 Task: Create Board Content Amplification Strategies to Workspace Creative Writing. Create Board Employee Performance Evaluation to Workspace Creative Writing. Create Board Content Marketing Infographic Creation and Promotion to Workspace Creative Writing
Action: Mouse moved to (421, 88)
Screenshot: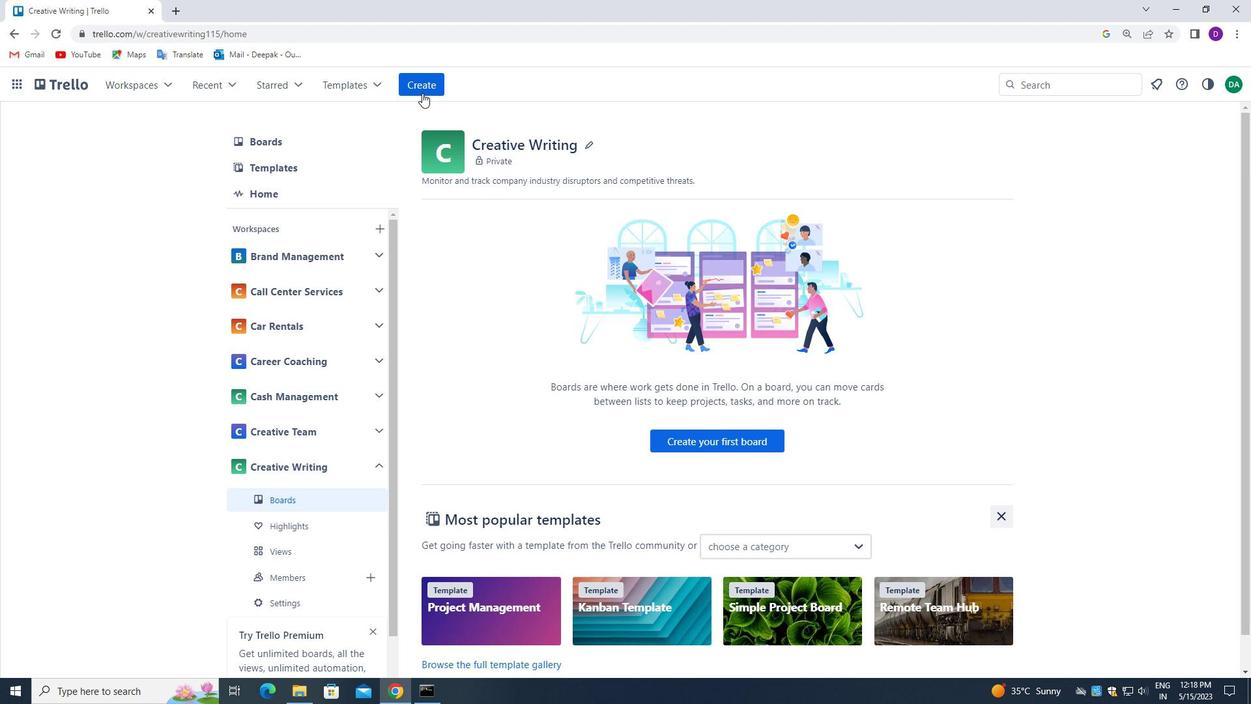 
Action: Mouse pressed left at (421, 88)
Screenshot: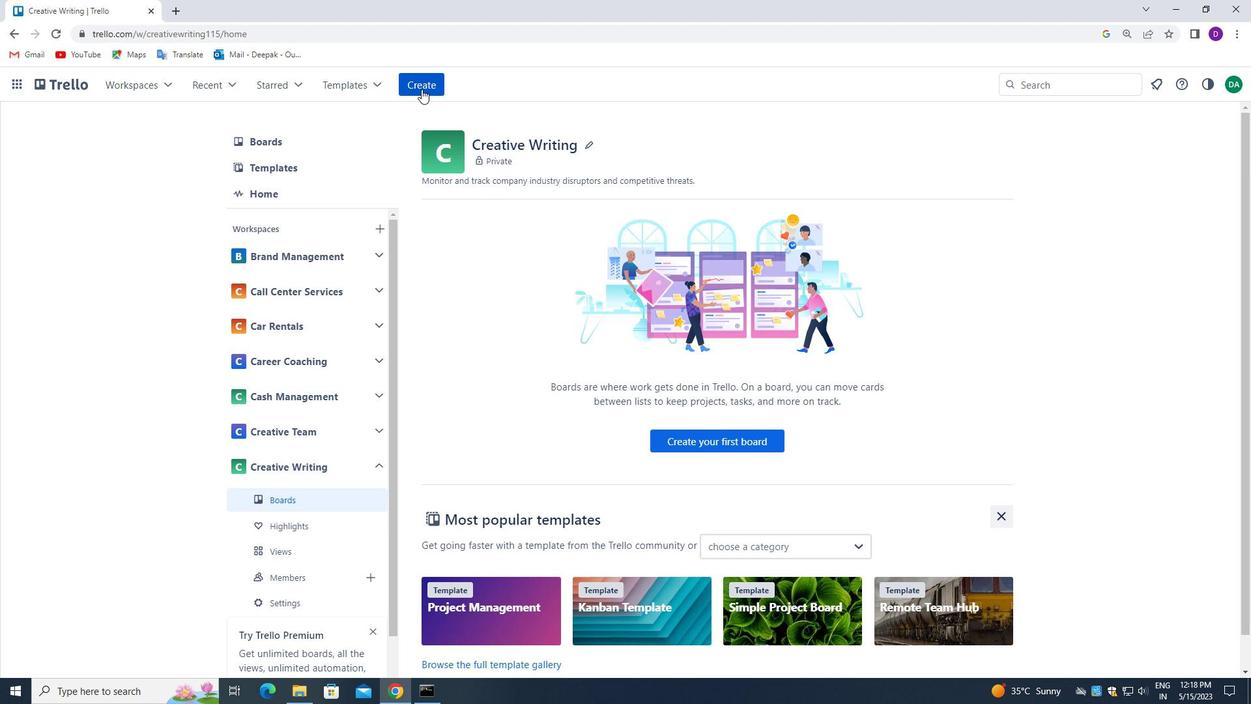 
Action: Mouse moved to (481, 138)
Screenshot: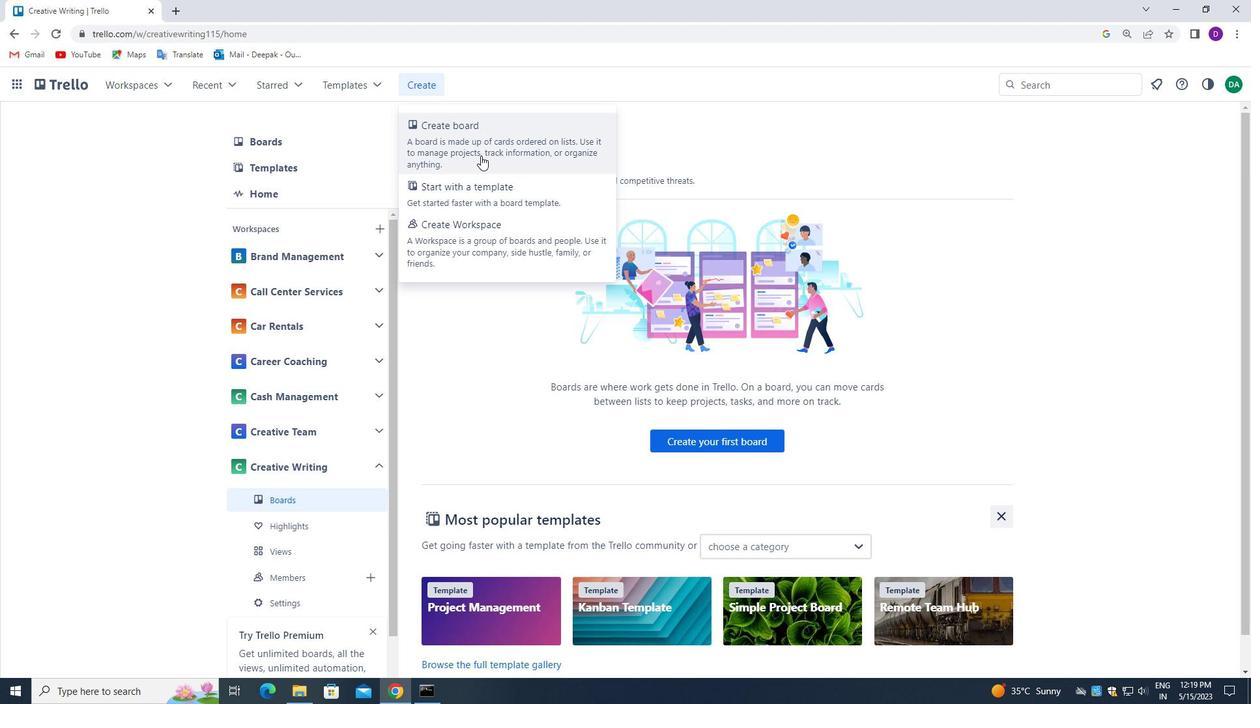 
Action: Mouse pressed left at (481, 138)
Screenshot: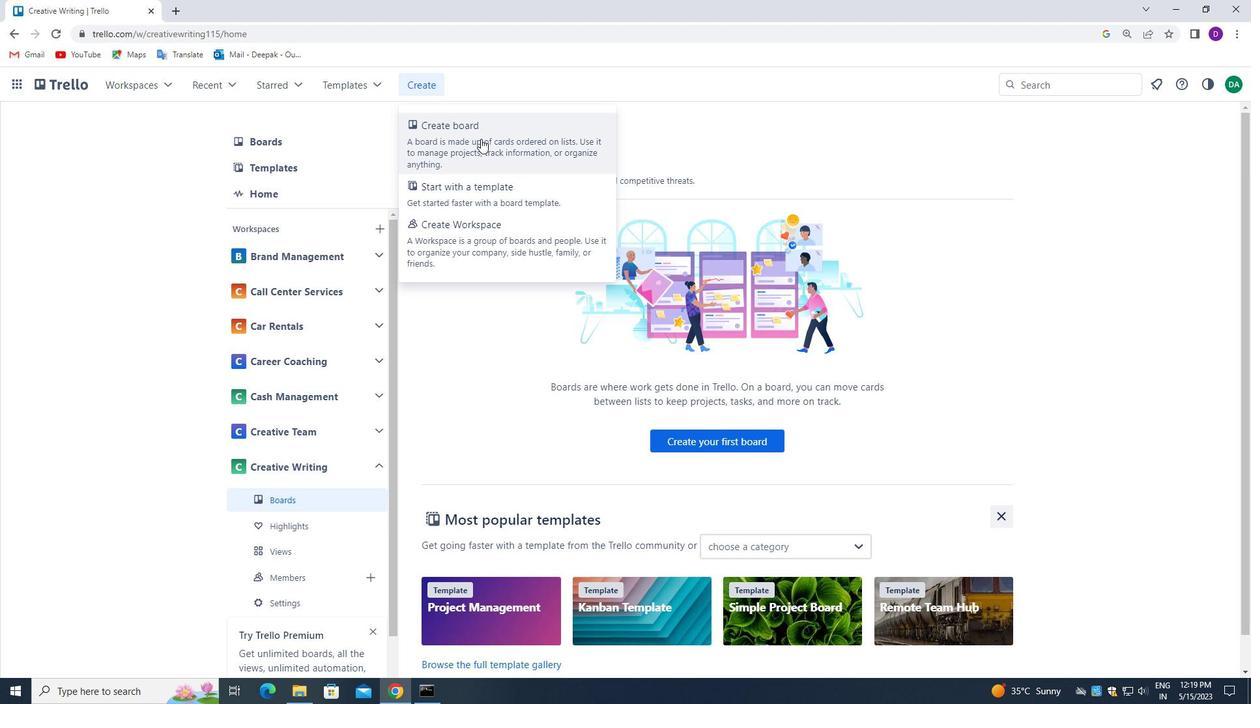 
Action: Mouse moved to (446, 348)
Screenshot: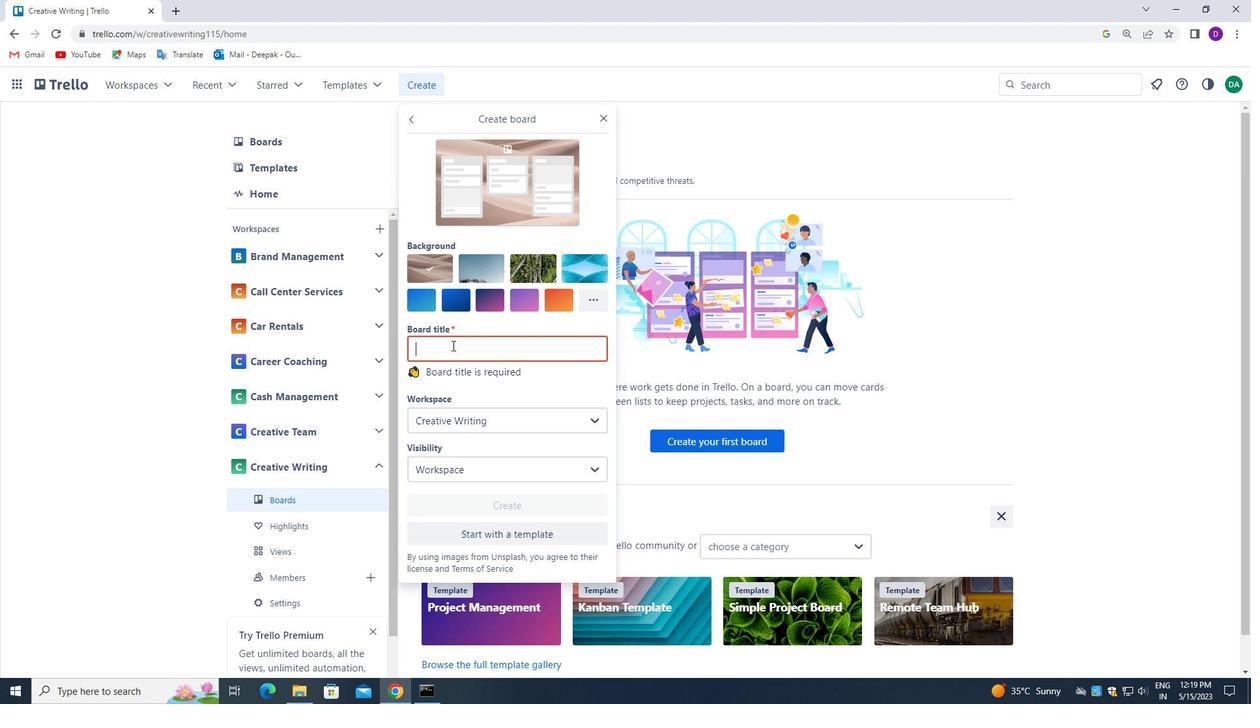 
Action: Mouse pressed left at (446, 348)
Screenshot: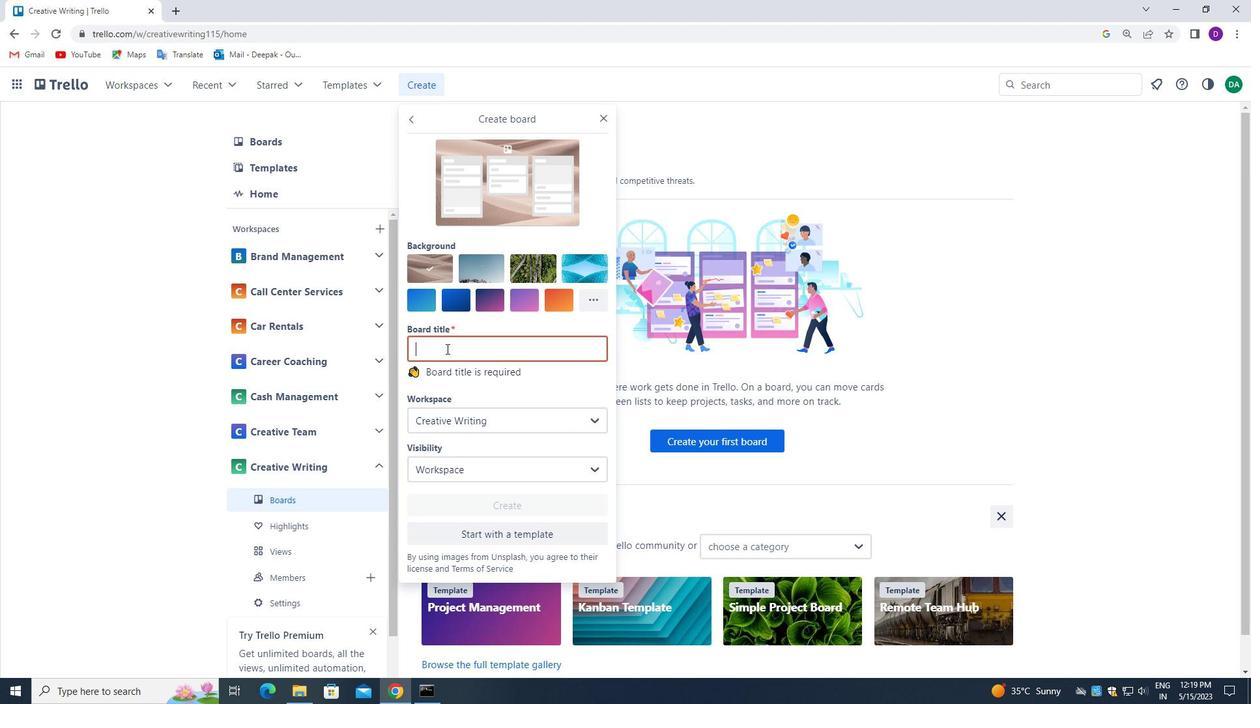 
Action: Mouse moved to (447, 349)
Screenshot: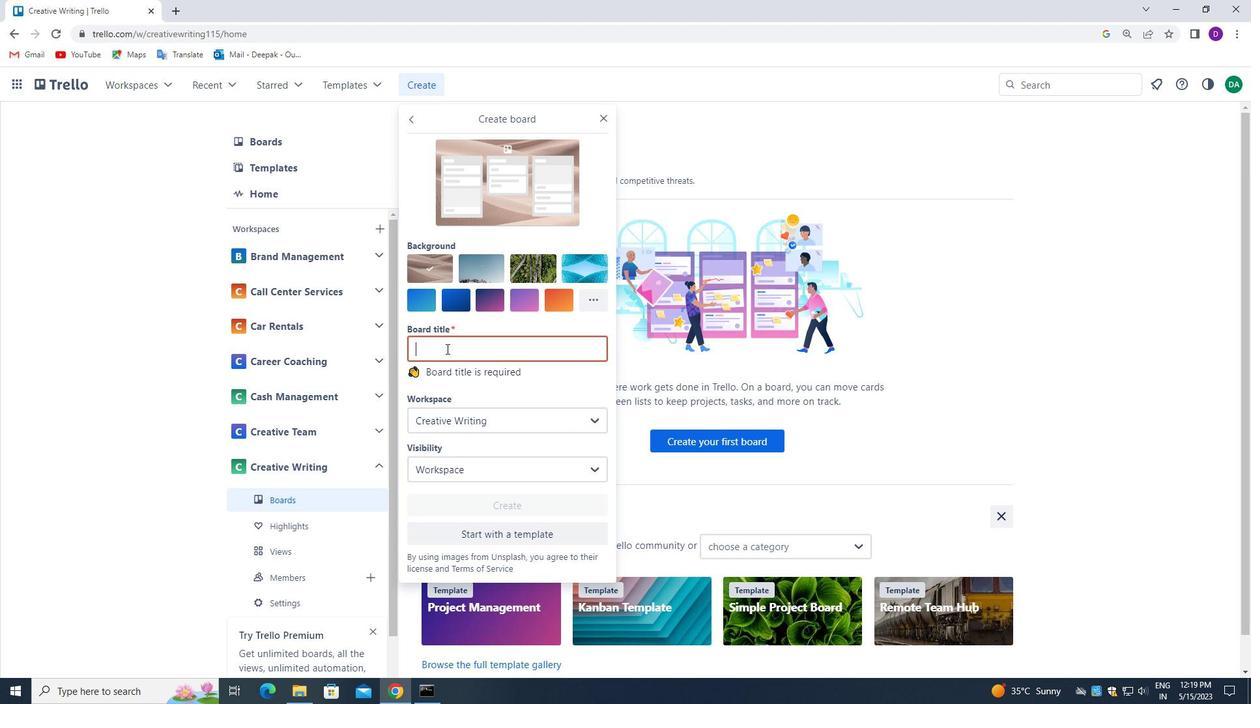 
Action: Key pressed <Key.shift><Key.shift><Key.shift><Key.shift>CONTENT<Key.space><Key.shift>AMPLIFICATION<Key.space><Key.shift><Key.shift><Key.shift><Key.shift><Key.shift><Key.shift><Key.shift><Key.shift><Key.shift>STRATEGIES.
Screenshot: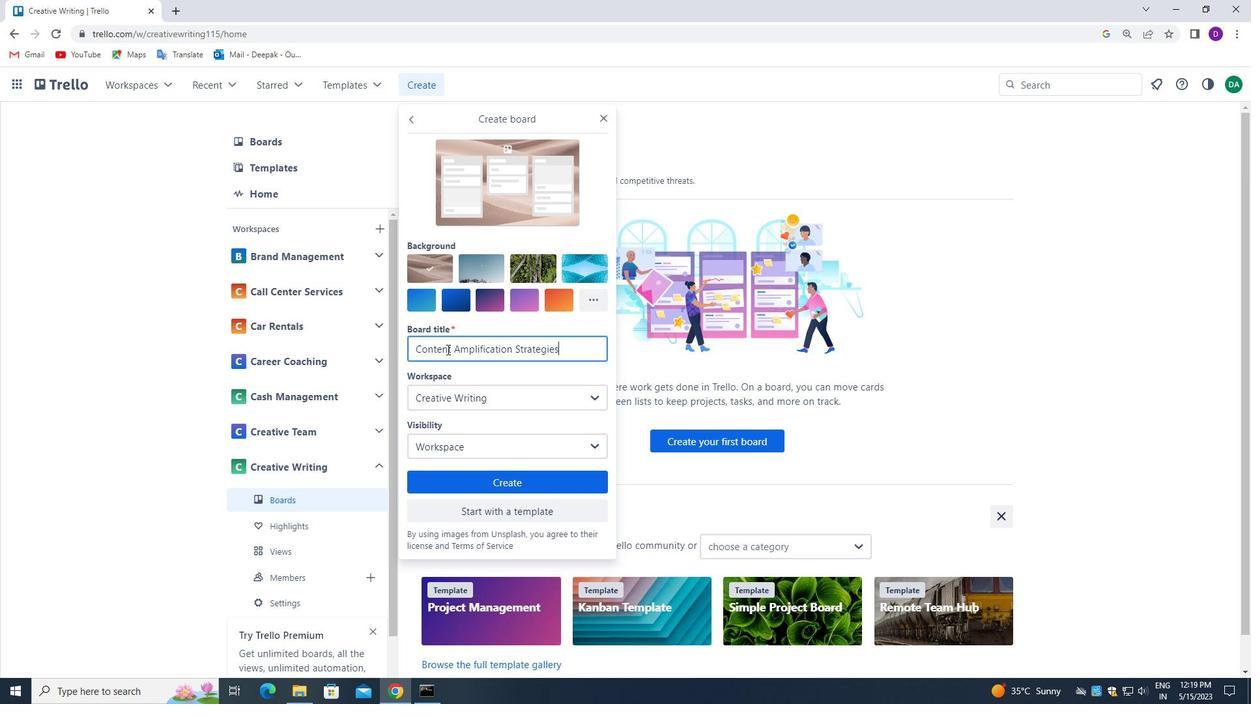 
Action: Mouse moved to (513, 477)
Screenshot: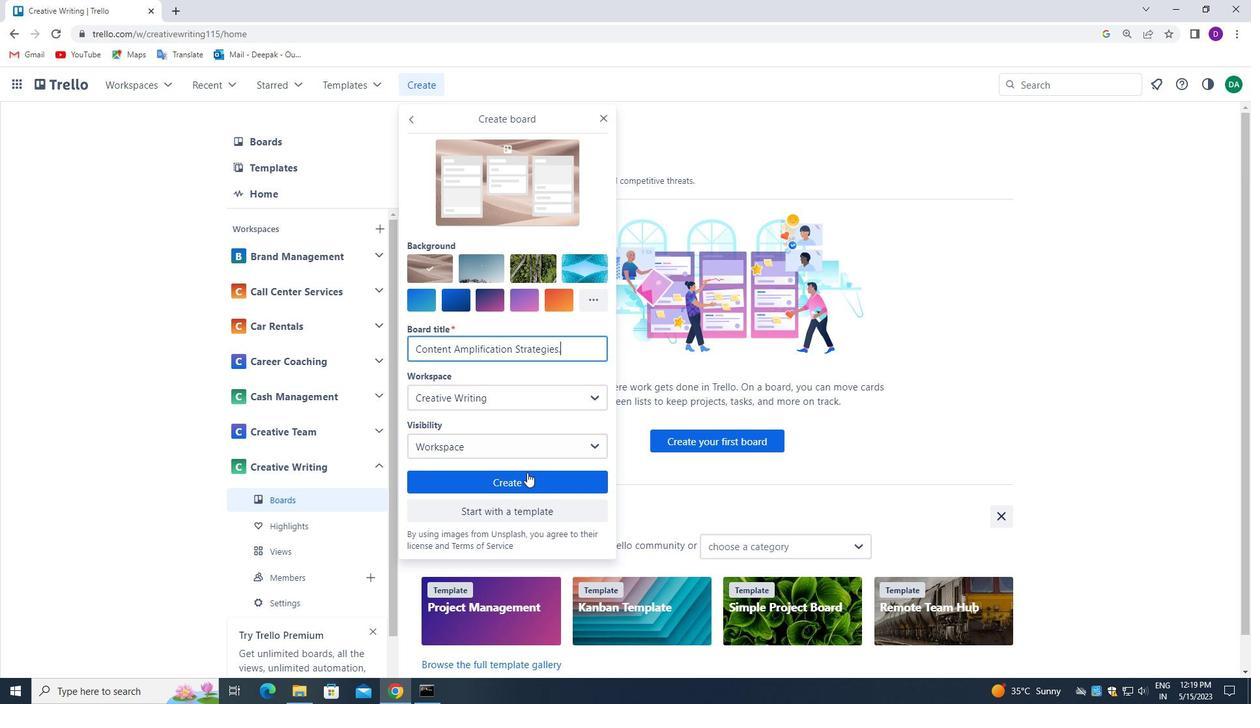 
Action: Mouse pressed left at (513, 477)
Screenshot: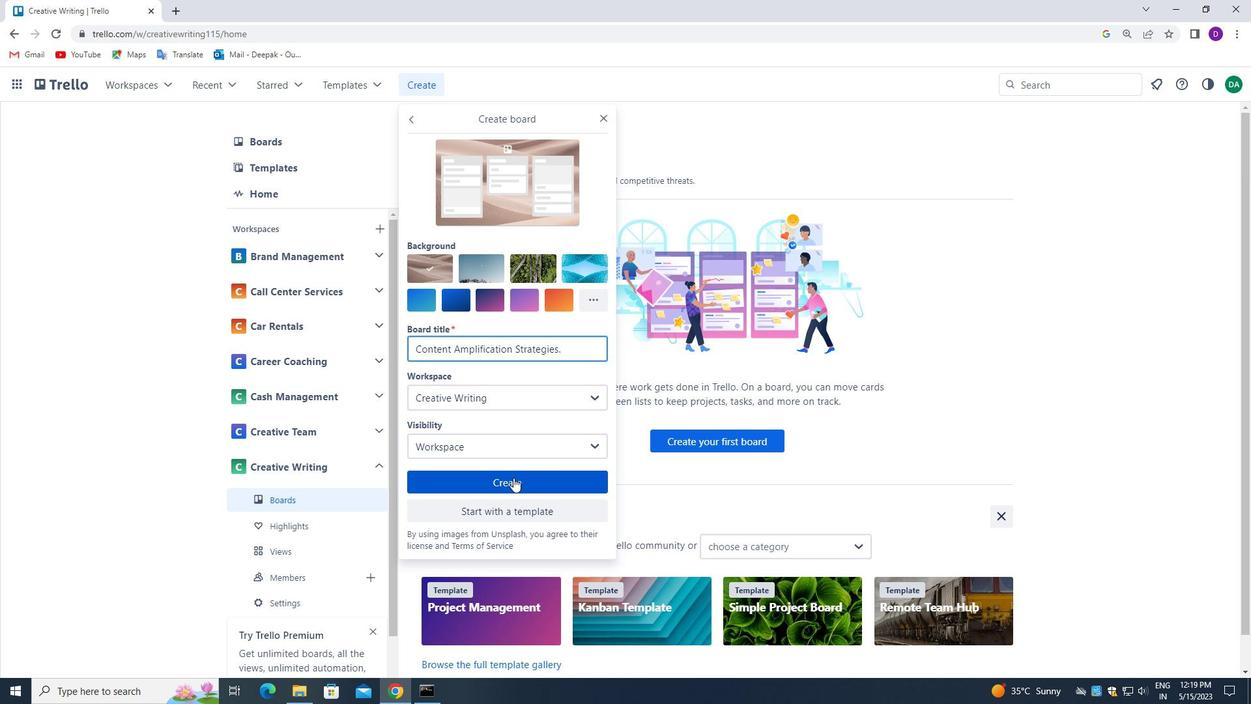 
Action: Mouse moved to (417, 89)
Screenshot: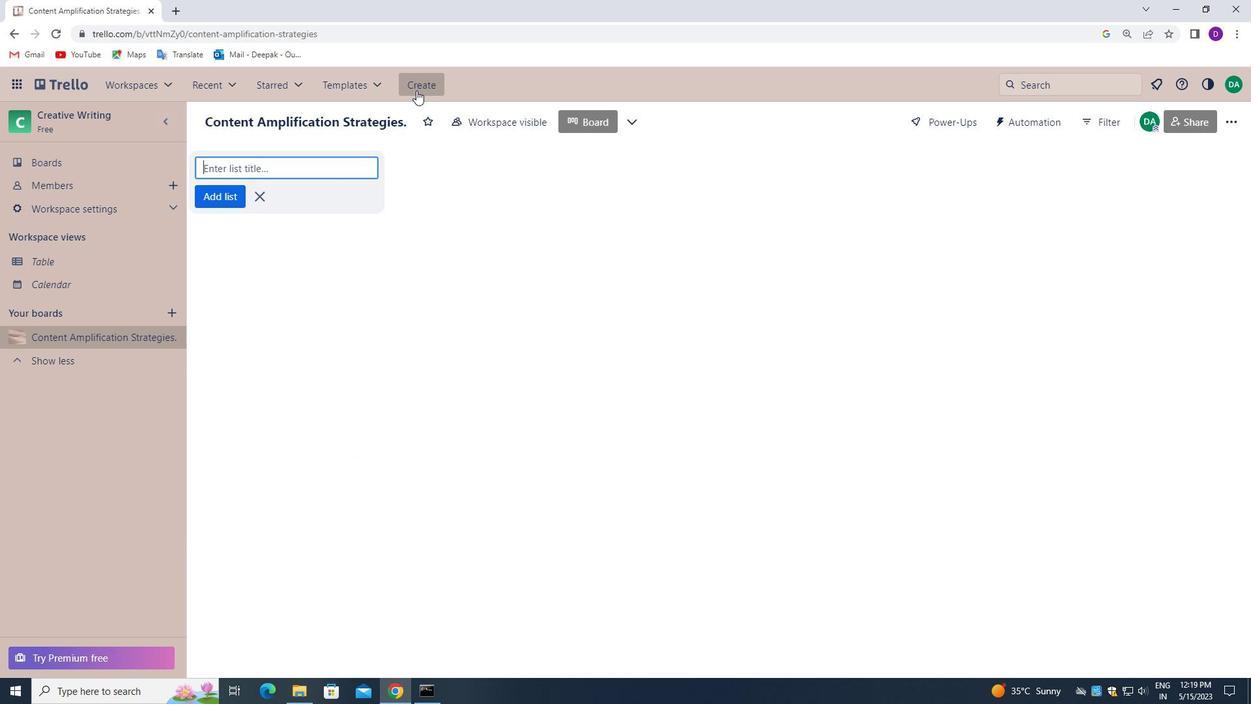
Action: Mouse pressed left at (417, 89)
Screenshot: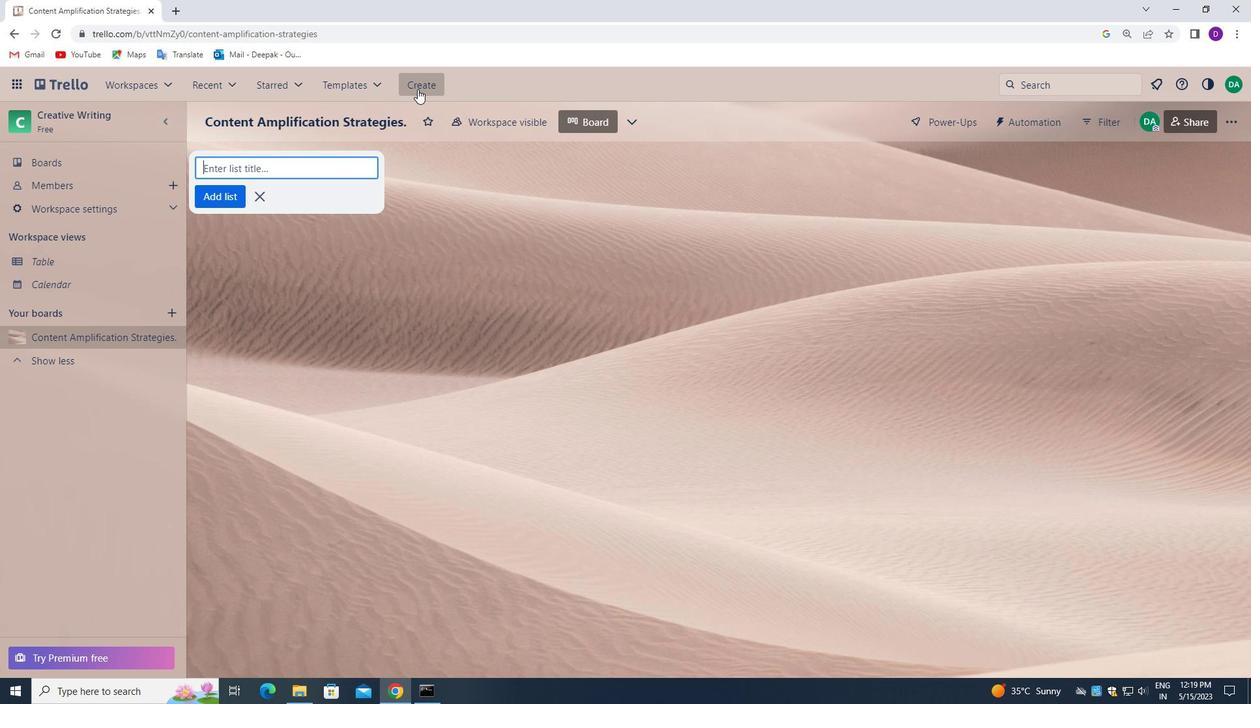
Action: Mouse pressed left at (417, 89)
Screenshot: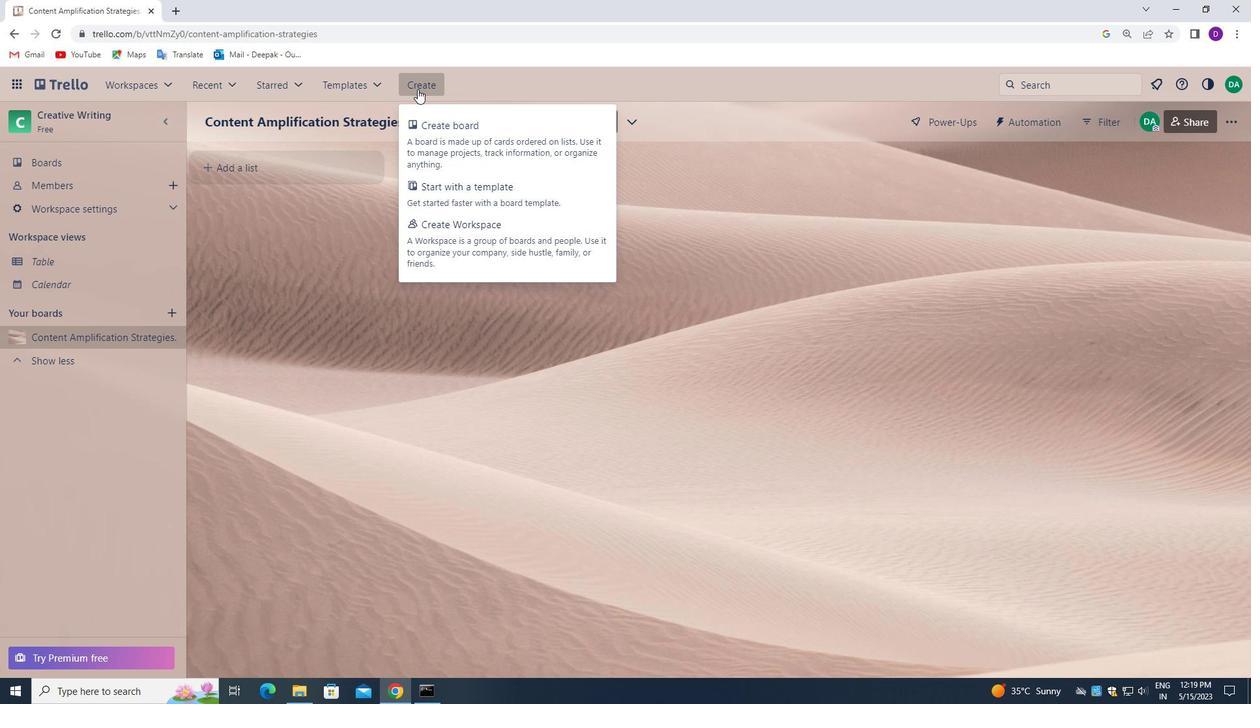 
Action: Mouse moved to (114, 164)
Screenshot: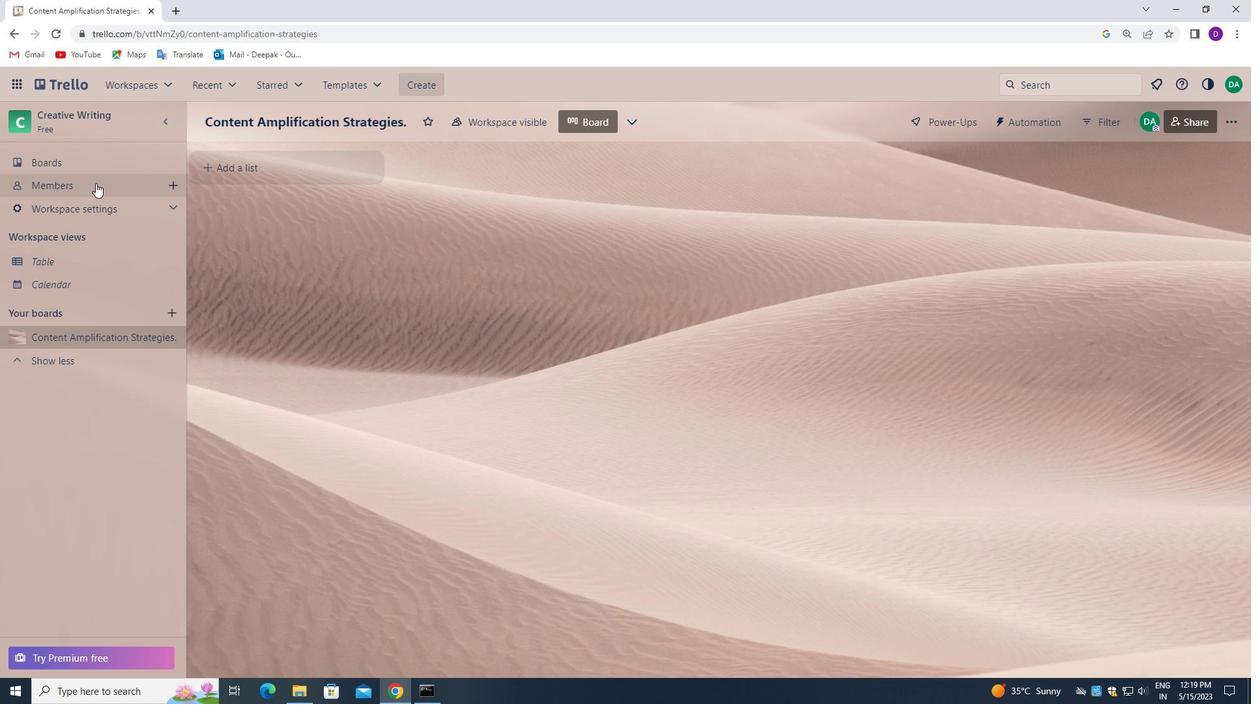 
Action: Mouse pressed left at (114, 164)
Screenshot: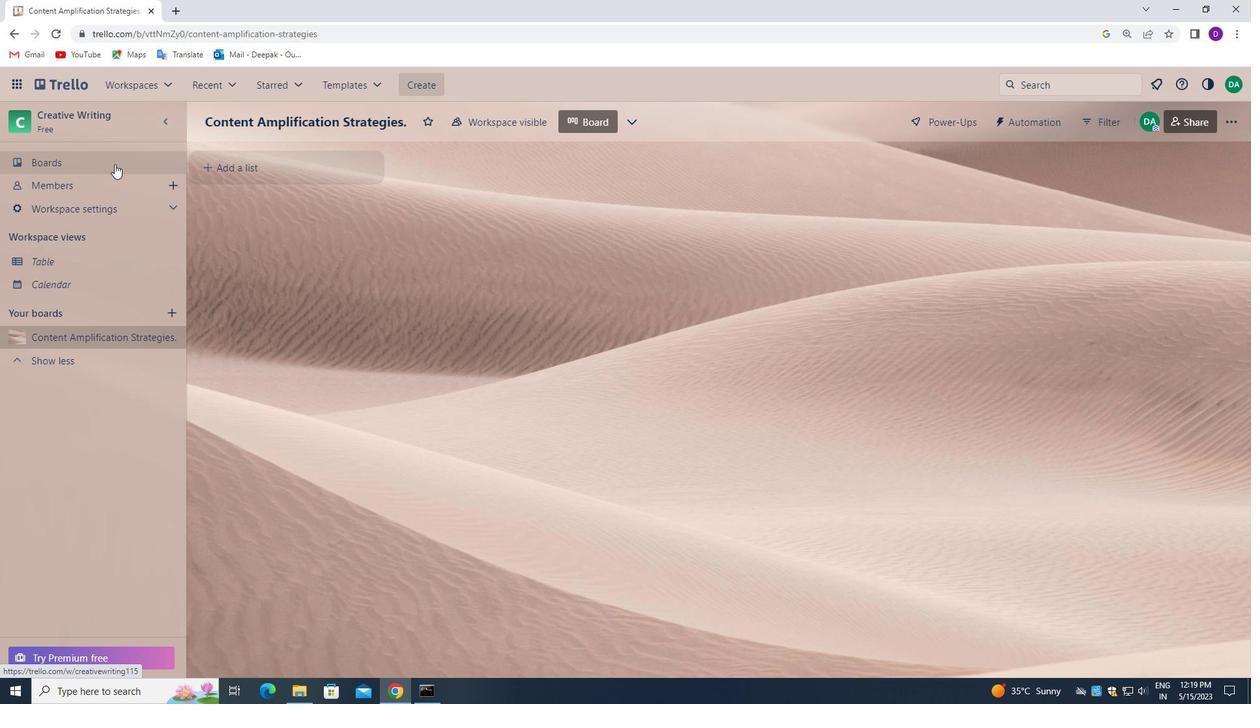 
Action: Mouse moved to (436, 81)
Screenshot: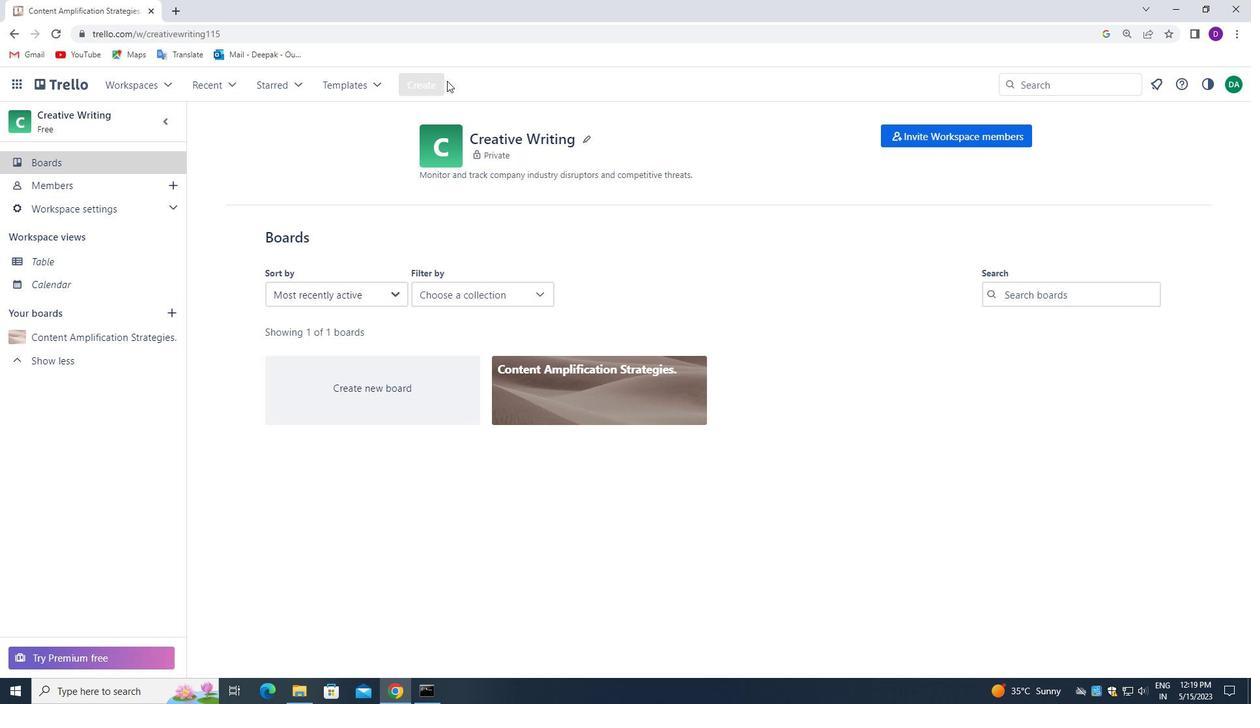
Action: Mouse pressed left at (436, 81)
Screenshot: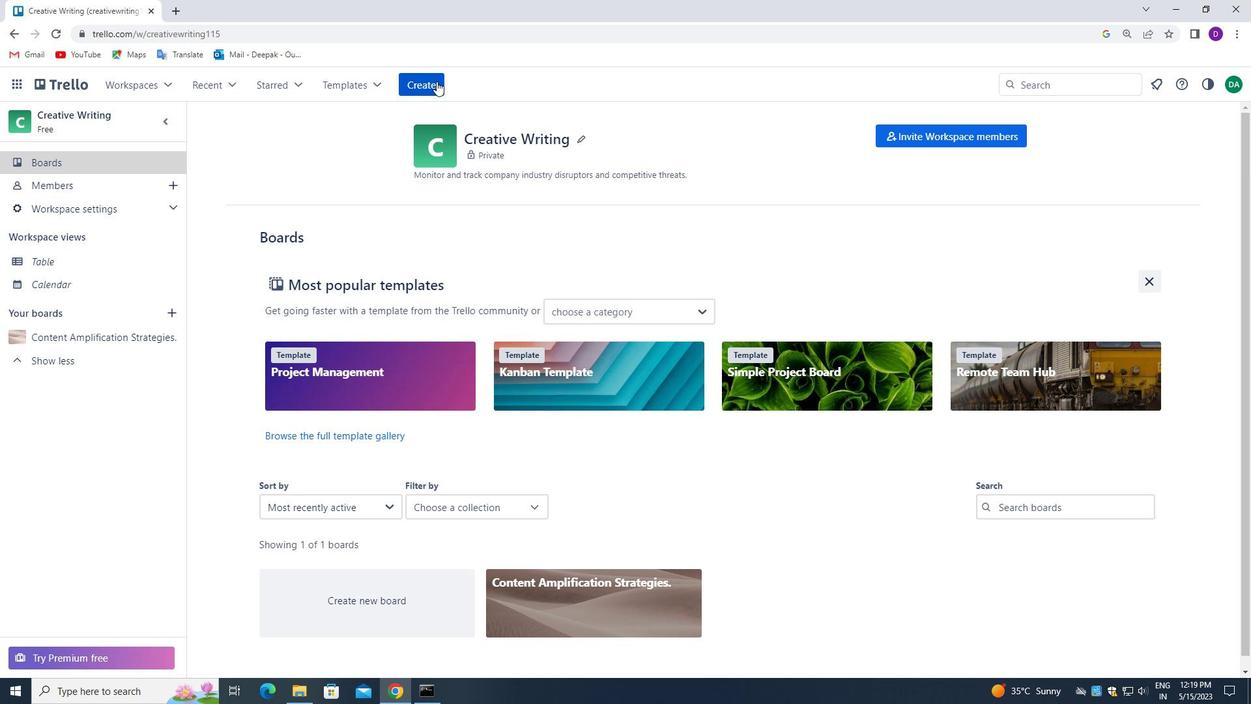 
Action: Mouse moved to (470, 134)
Screenshot: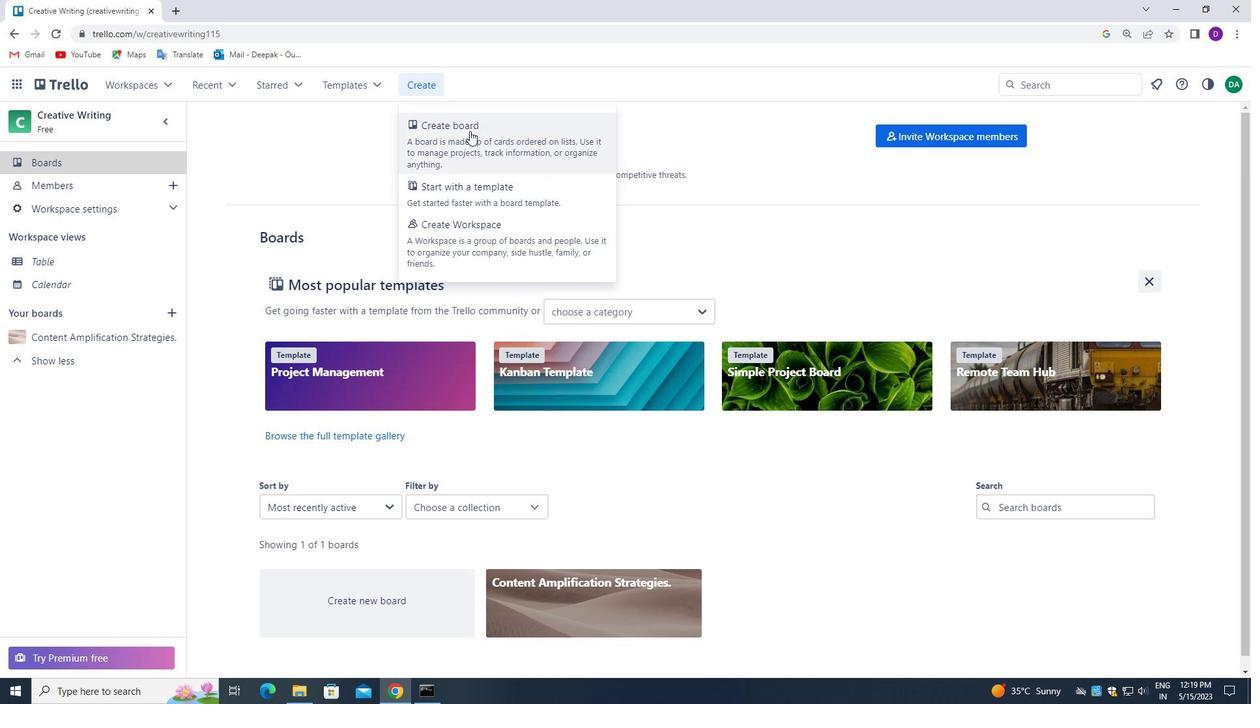 
Action: Mouse pressed left at (470, 134)
Screenshot: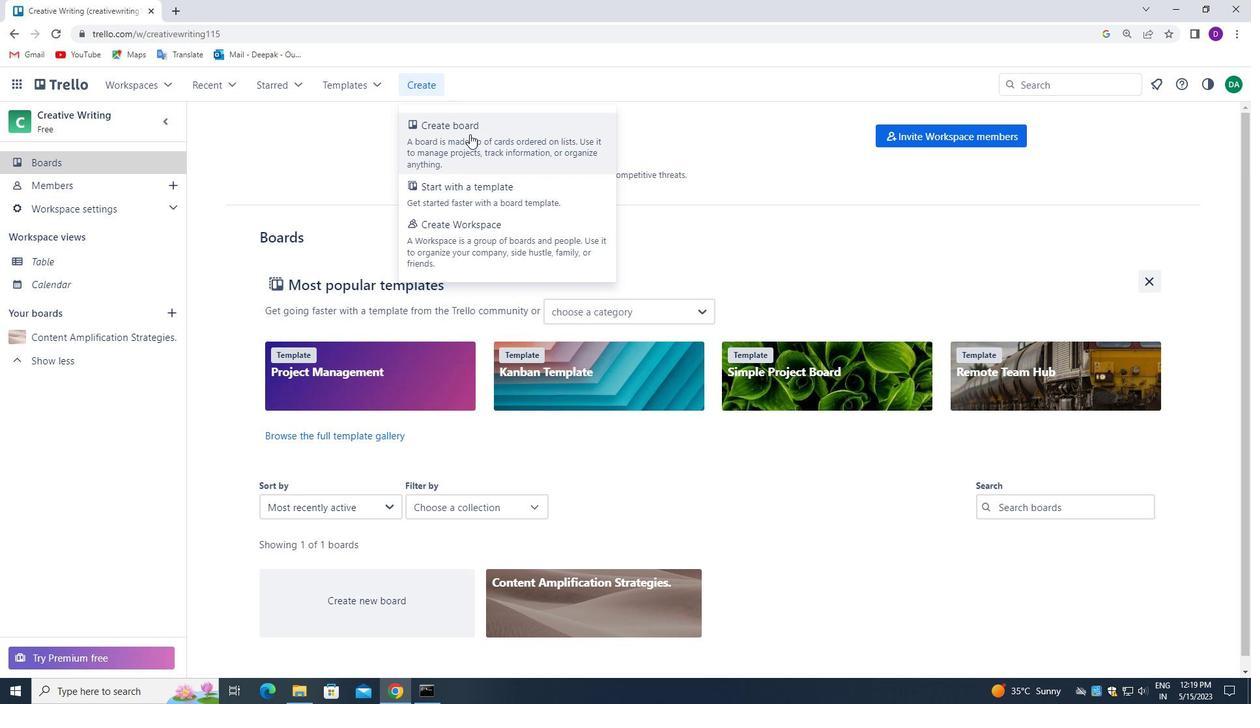 
Action: Mouse moved to (454, 353)
Screenshot: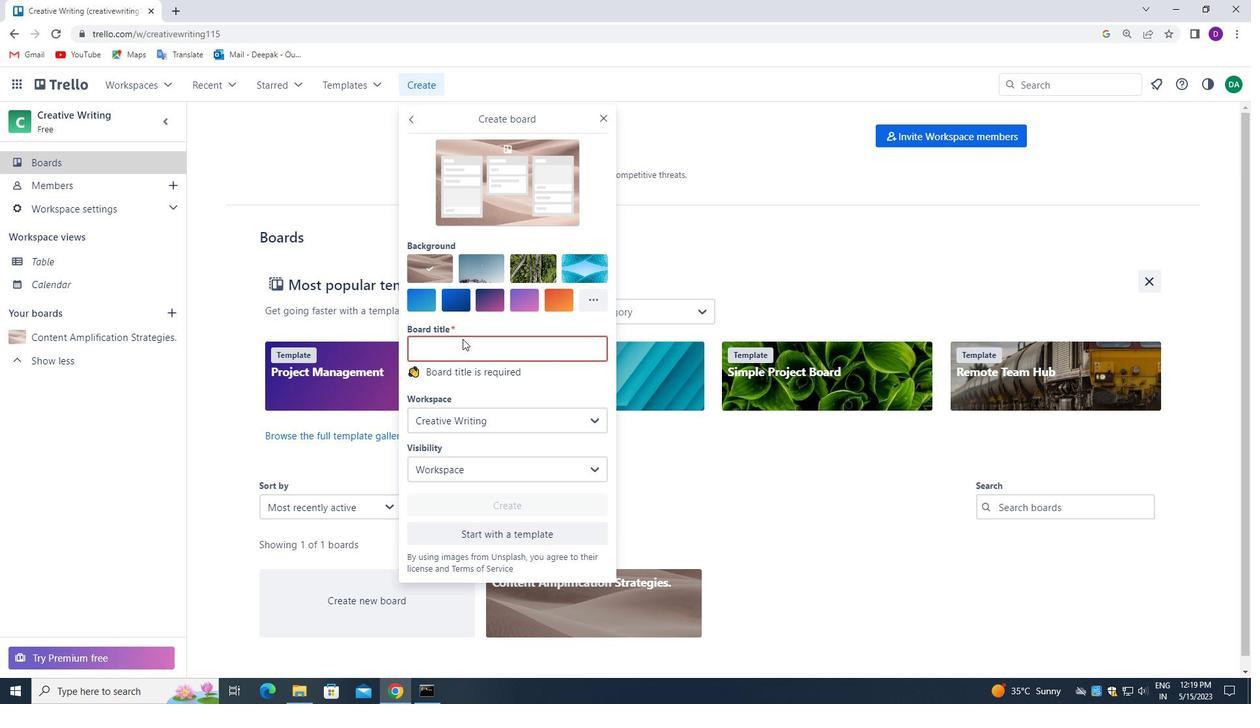 
Action: Mouse pressed left at (454, 353)
Screenshot: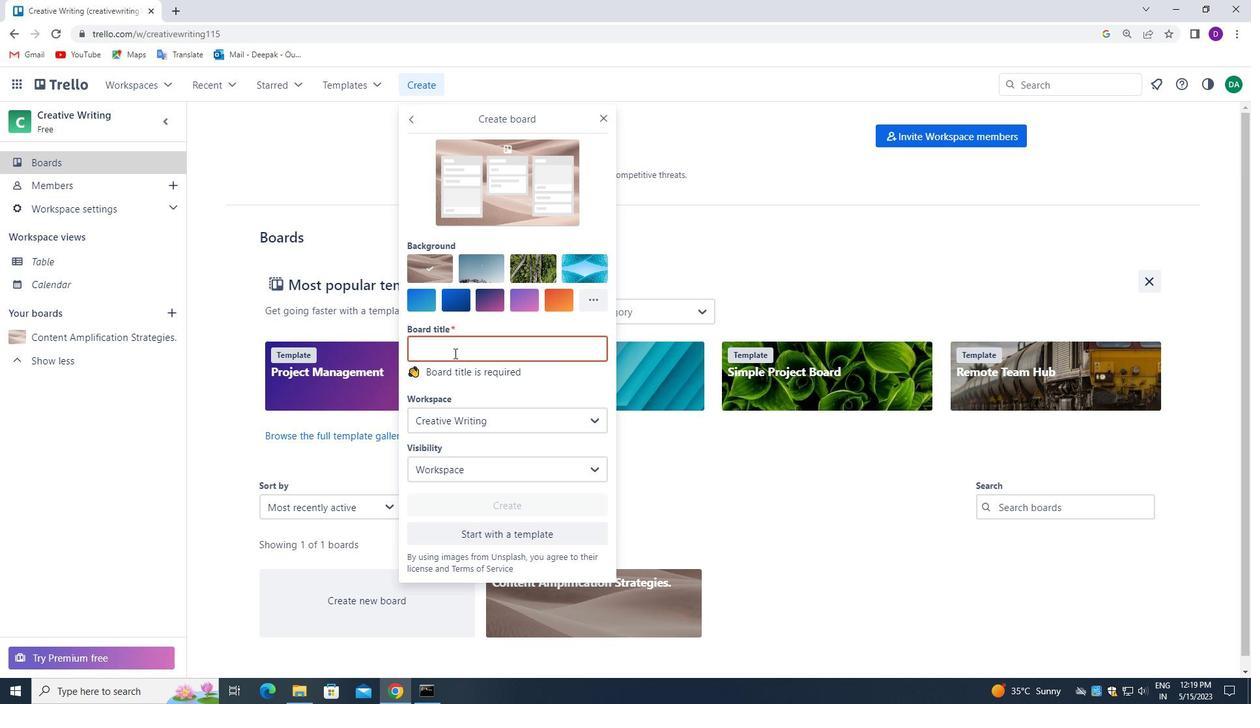 
Action: Mouse moved to (456, 352)
Screenshot: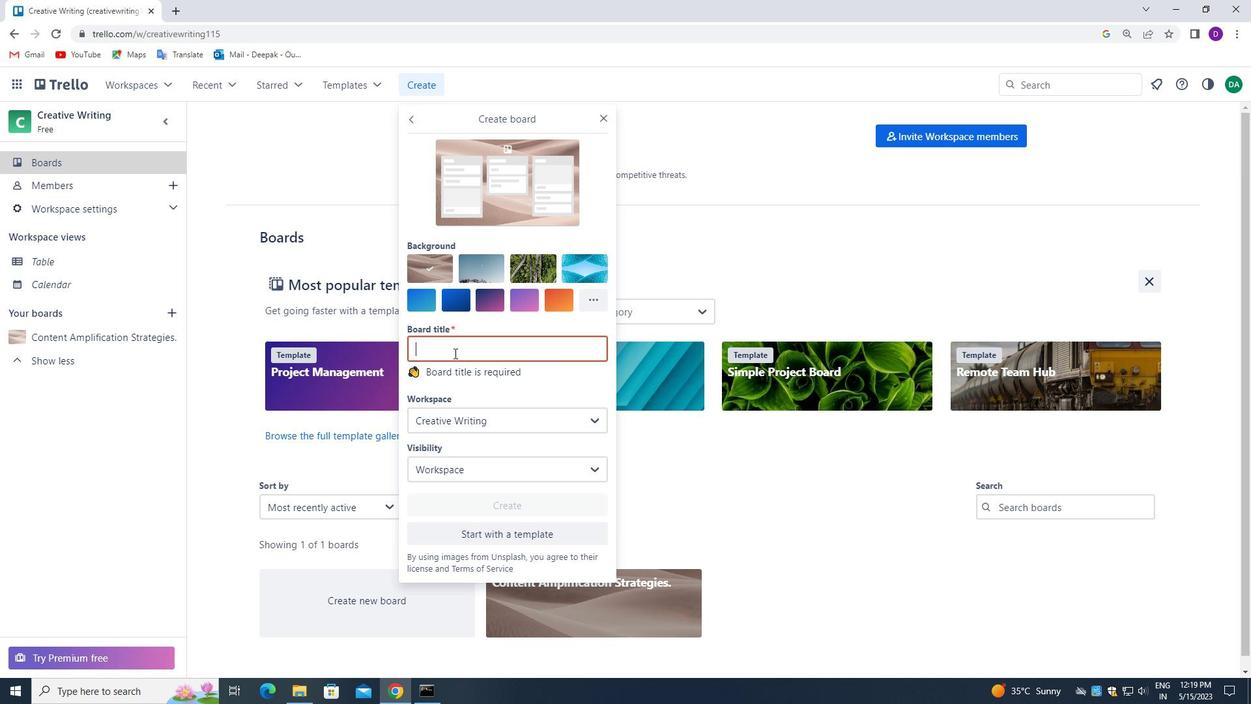 
Action: Key pressed <Key.shift>EMPLOYEE<Key.space>PERFORMANCE<Key.space><Key.shift><Key.shift><Key.shift><Key.shift><Key.shift><Key.shift><Key.shift><Key.shift><Key.shift>EVALUATION<Key.space>
Screenshot: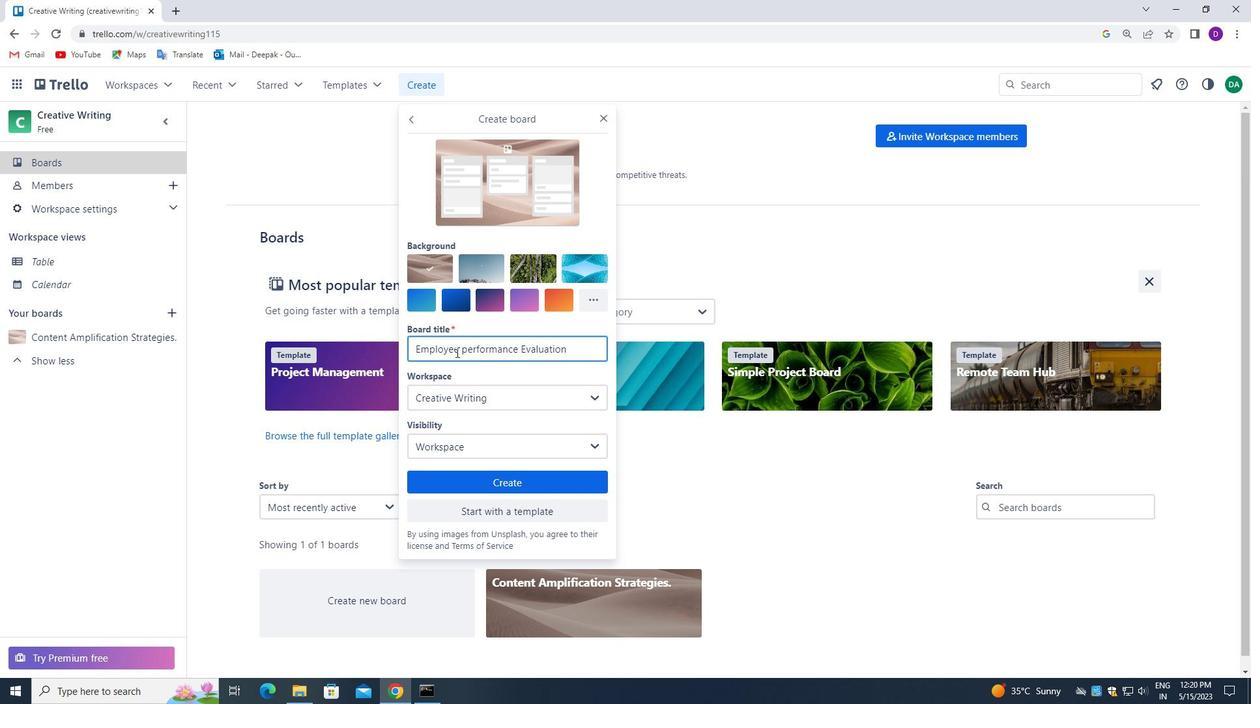 
Action: Mouse moved to (531, 475)
Screenshot: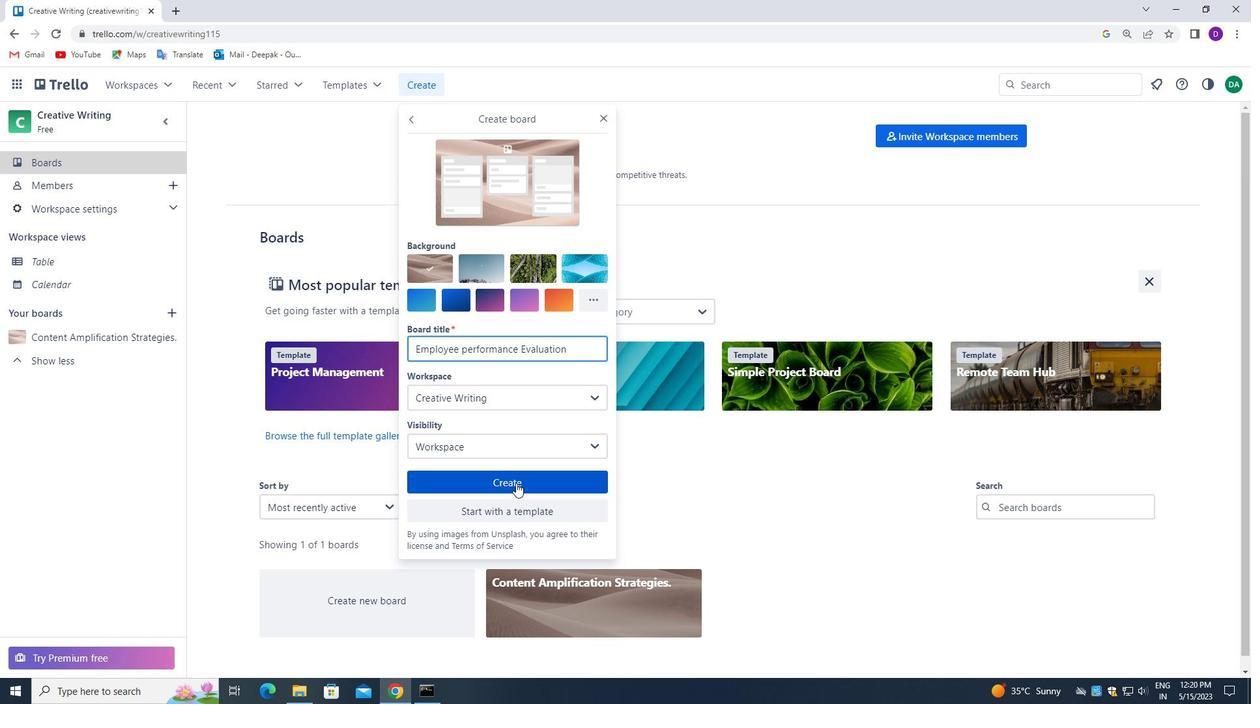 
Action: Key pressed <Key.backspace>
Screenshot: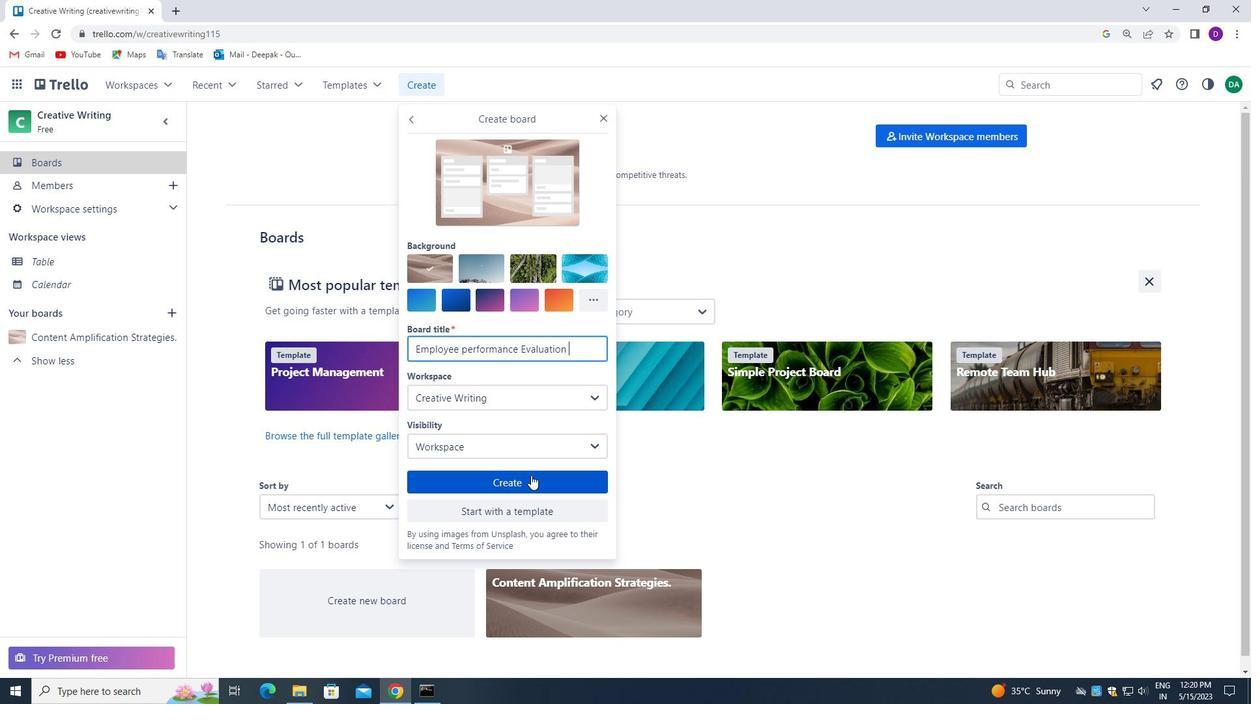 
Action: Mouse moved to (534, 475)
Screenshot: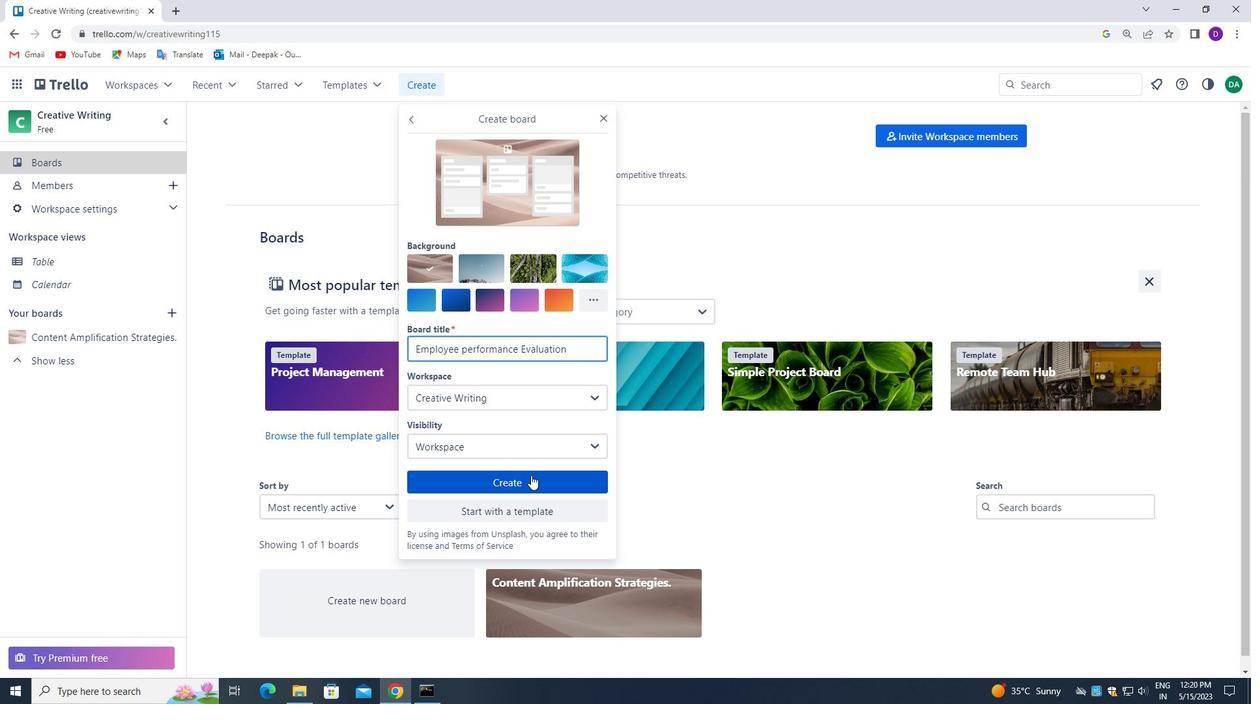 
Action: Mouse pressed left at (534, 475)
Screenshot: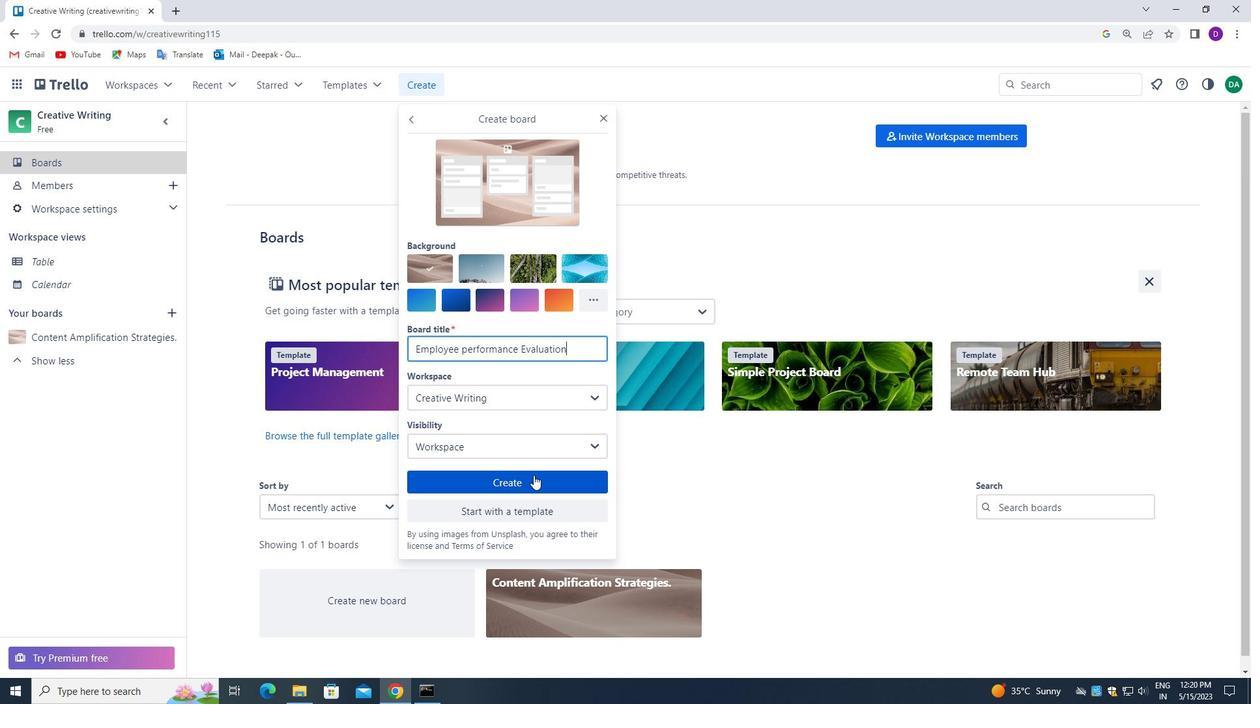 
Action: Mouse moved to (72, 156)
Screenshot: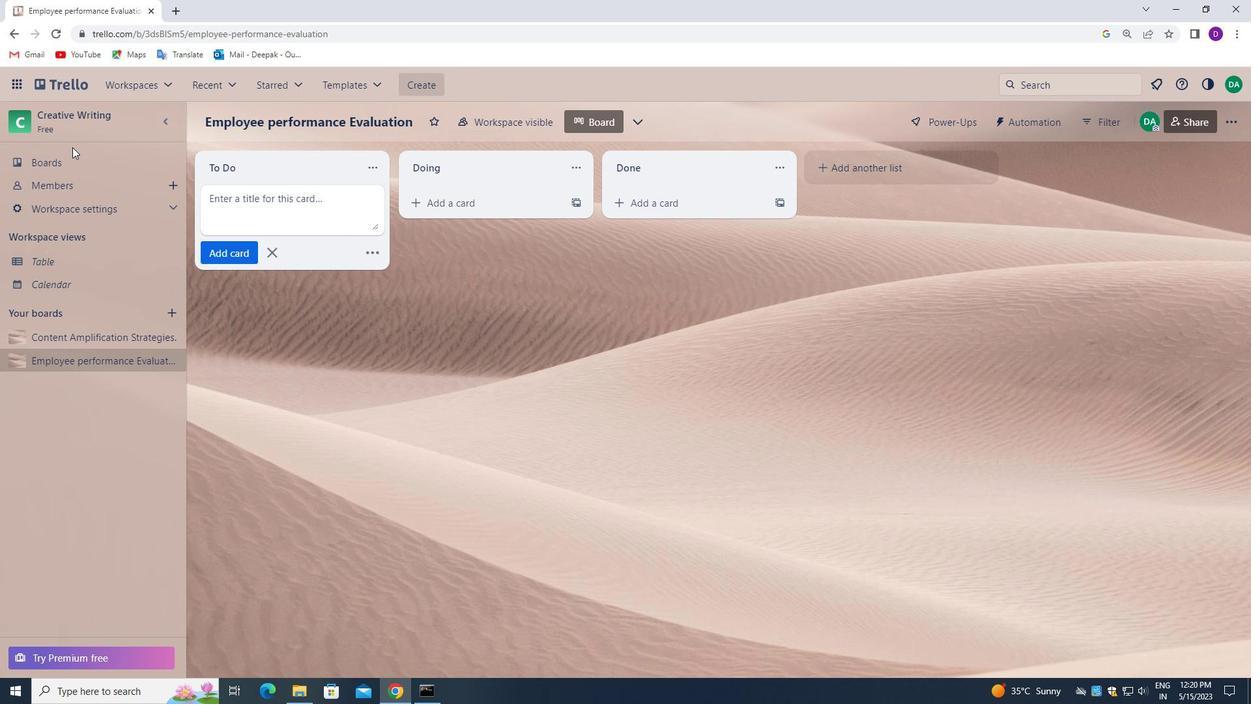 
Action: Mouse pressed left at (72, 156)
Screenshot: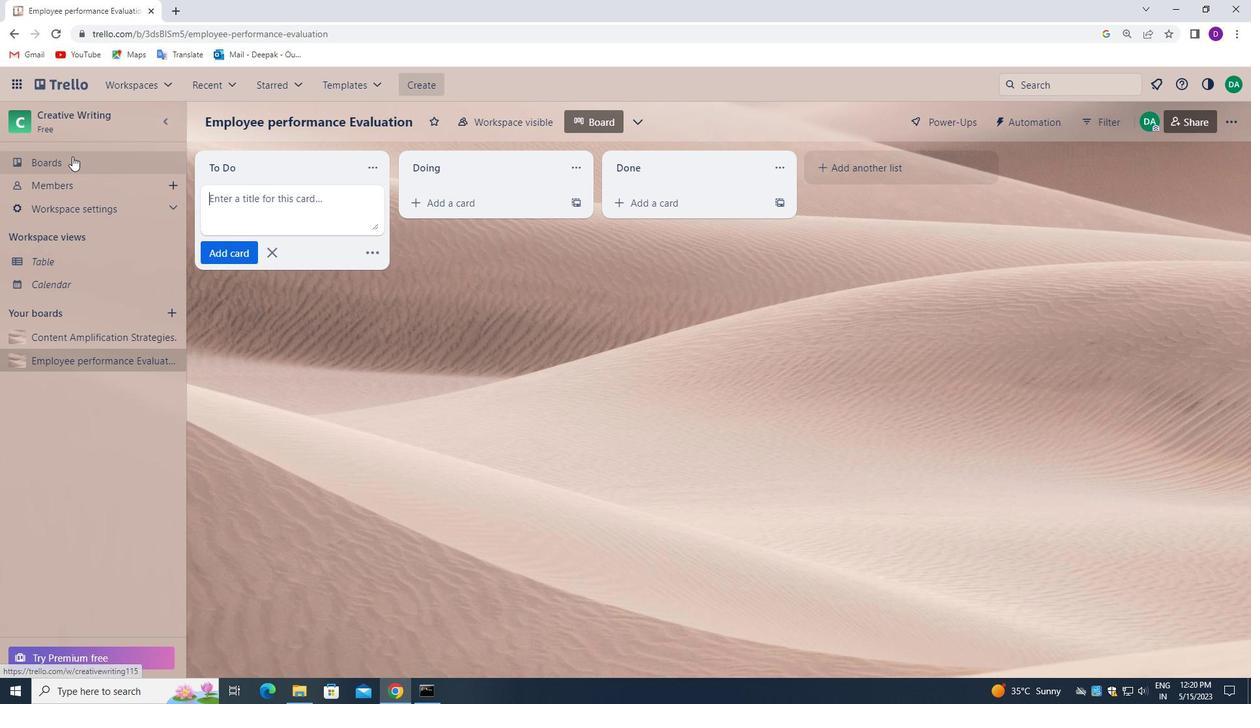 
Action: Mouse moved to (412, 84)
Screenshot: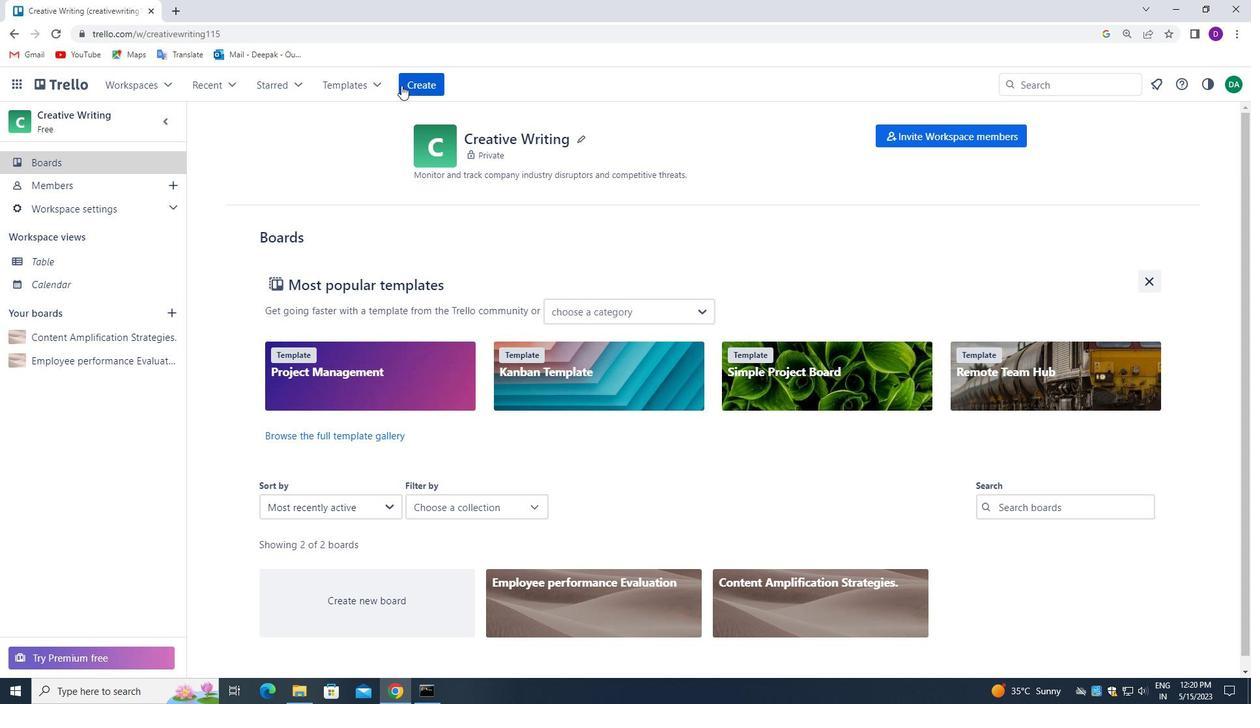 
Action: Mouse pressed left at (412, 84)
Screenshot: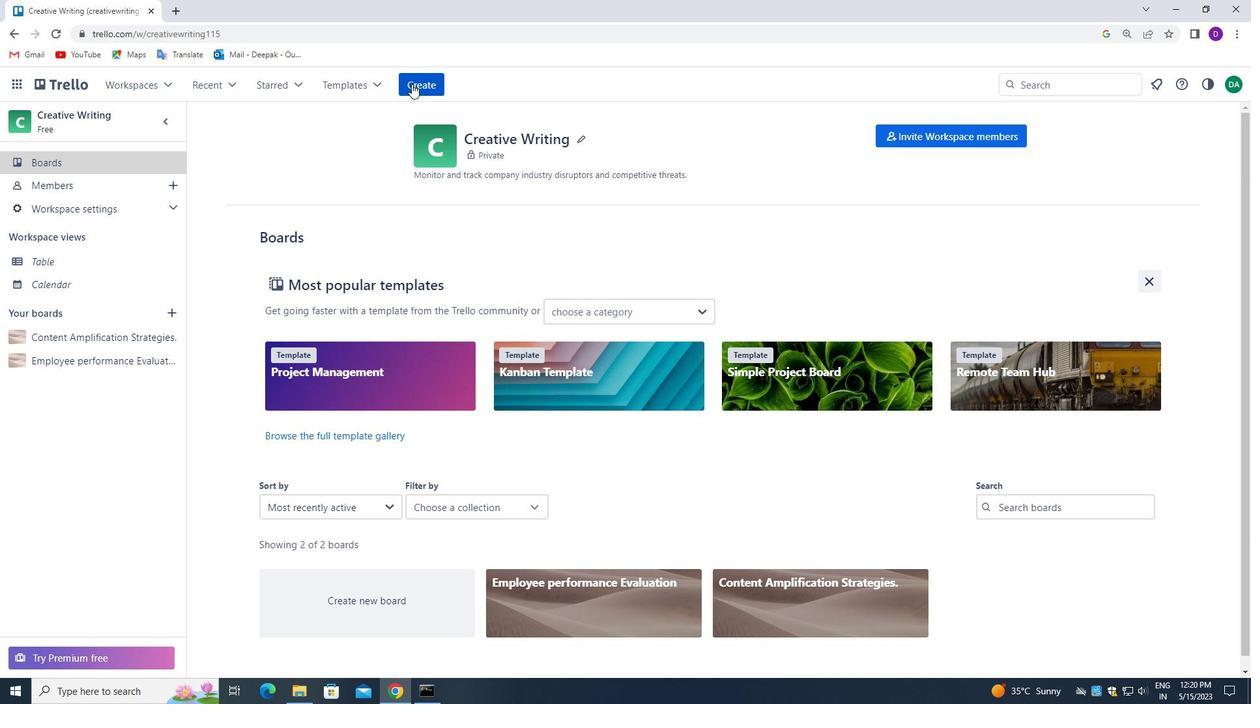 
Action: Mouse moved to (446, 134)
Screenshot: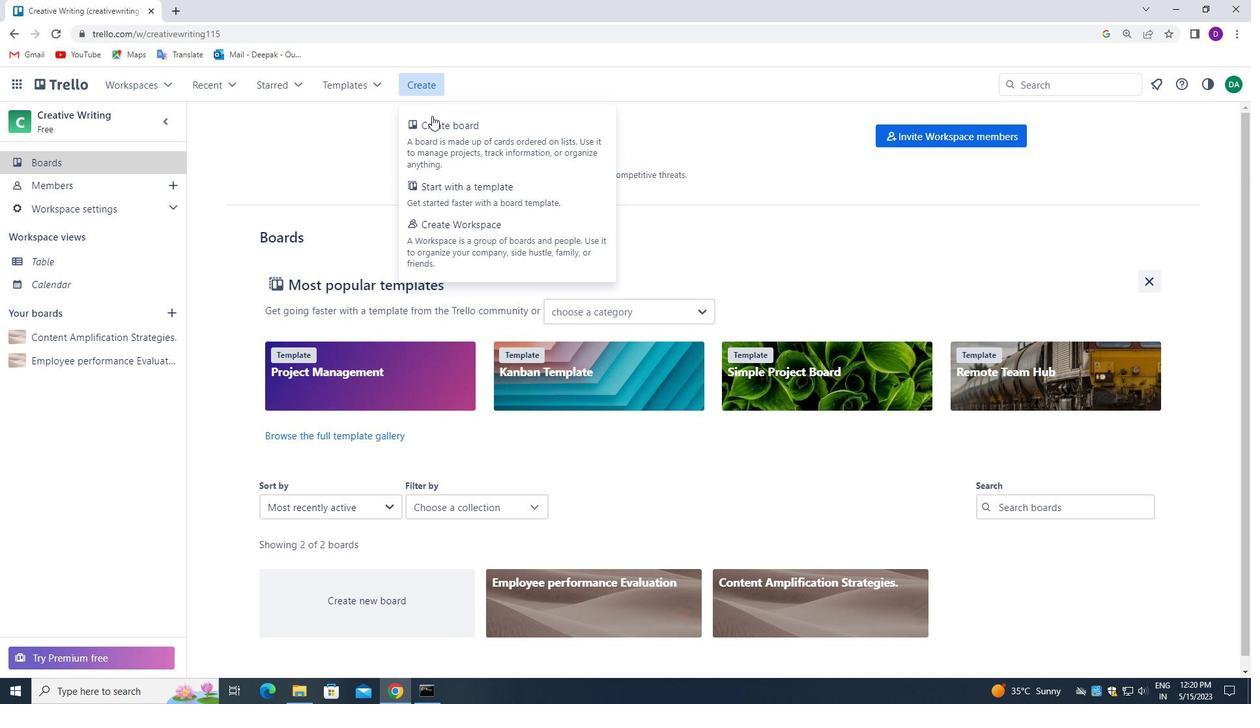 
Action: Mouse pressed left at (446, 134)
Screenshot: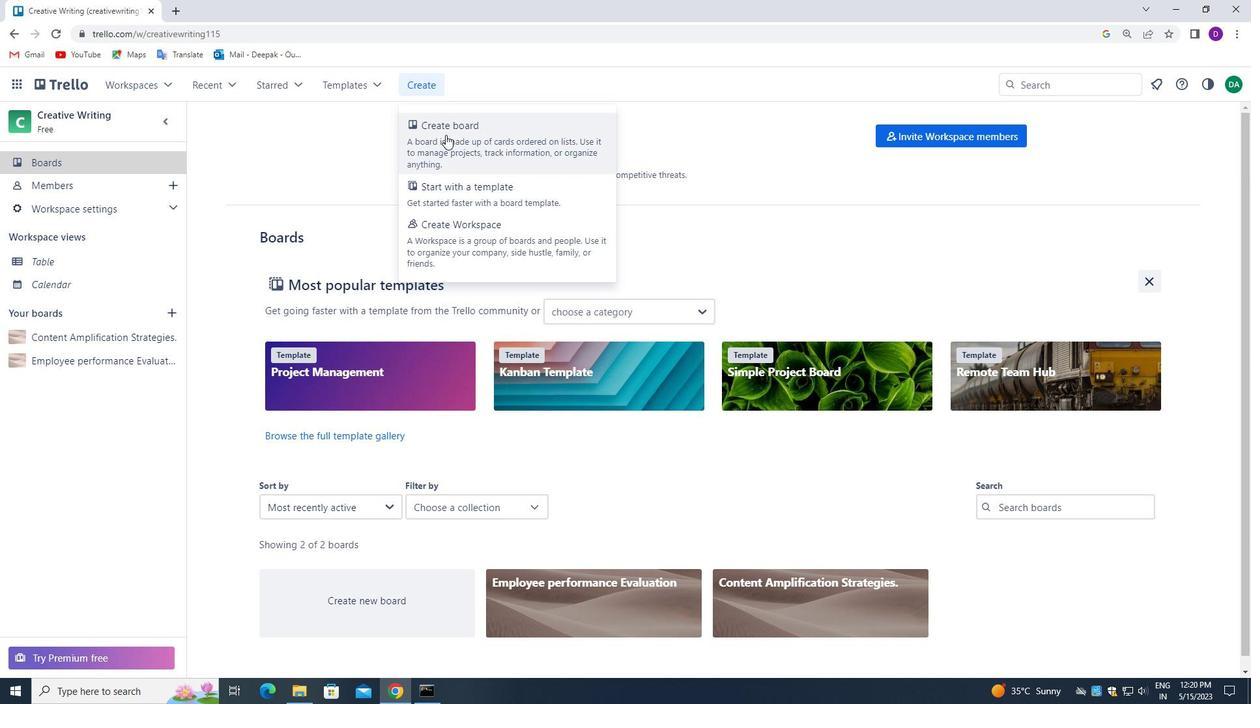 
Action: Mouse moved to (514, 352)
Screenshot: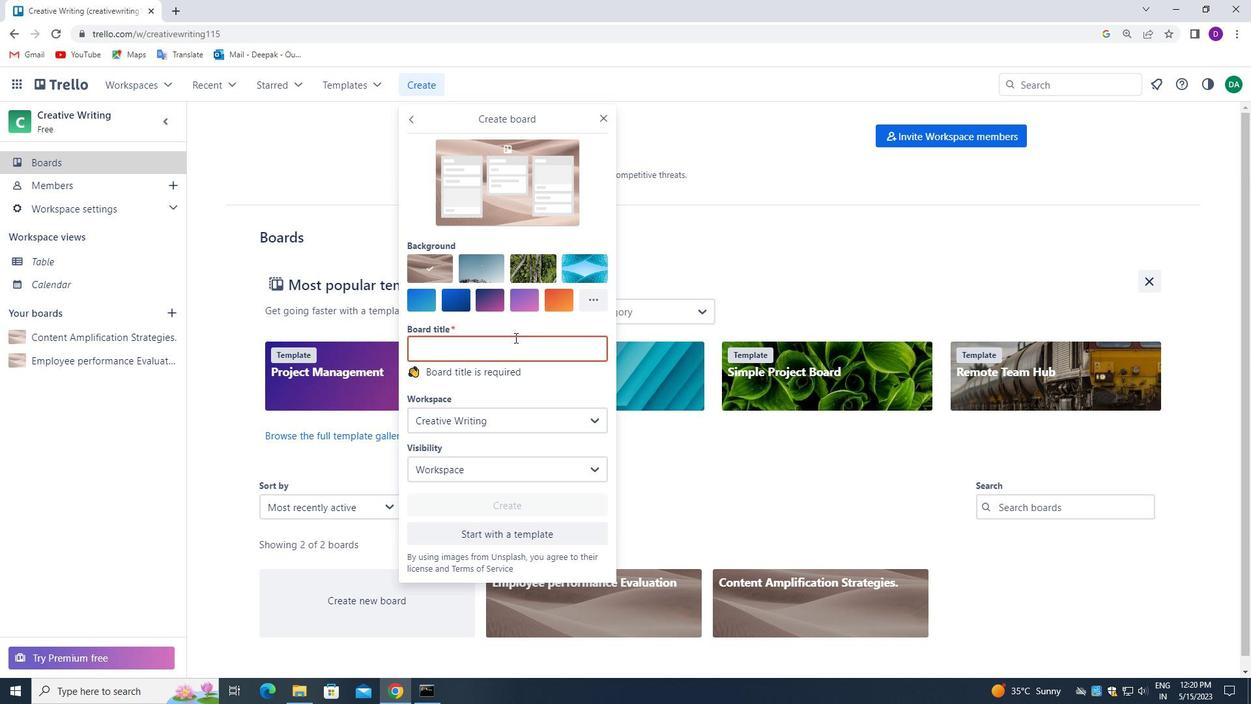 
Action: Mouse pressed left at (514, 352)
Screenshot: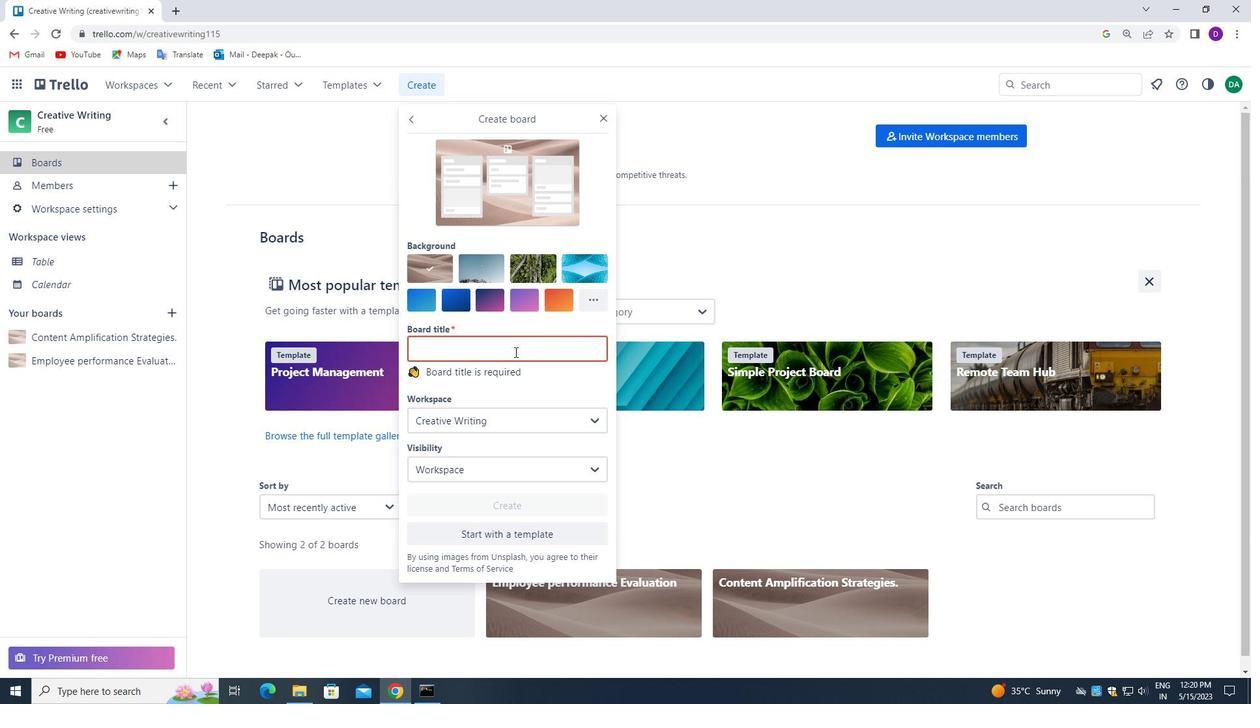 
Action: Mouse moved to (1251, 0)
Screenshot: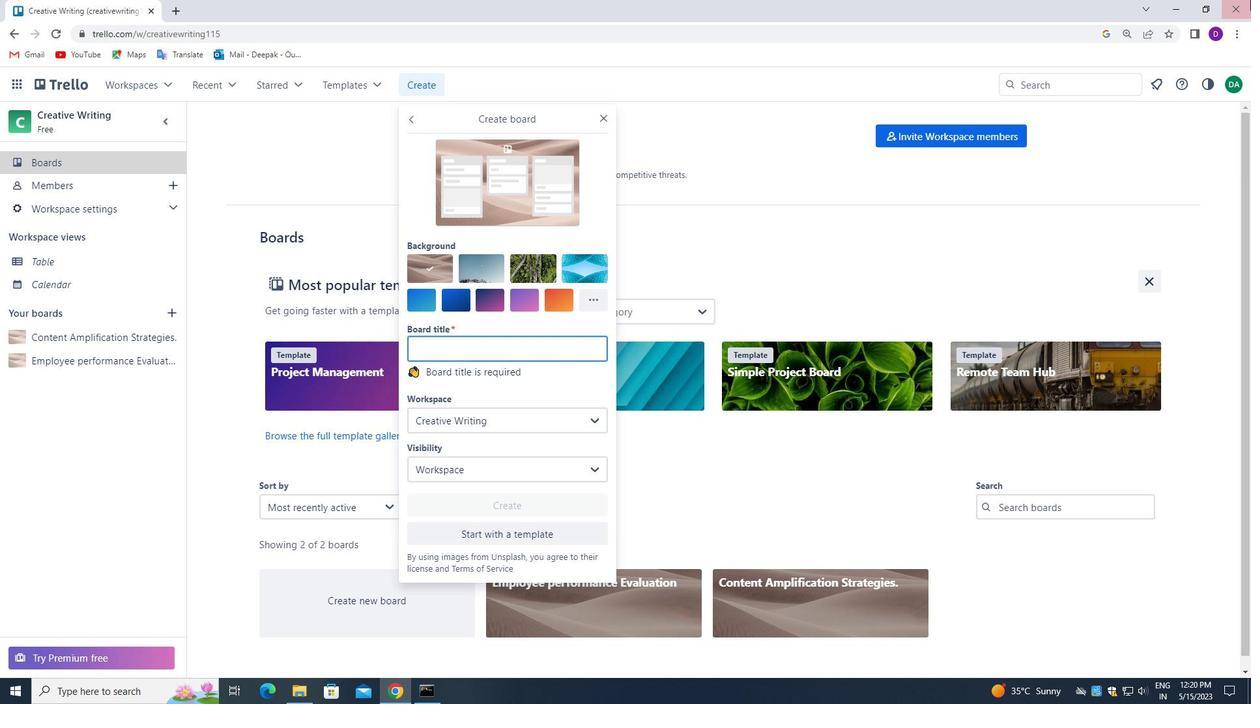 
Action: Key pressed <Key.shift>CONTENT<Key.space><Key.shift><Key.shift><Key.shift><Key.shift><Key.shift><Key.shift><Key.shift><Key.shift><Key.shift><Key.shift><Key.shift><Key.shift><Key.shift><Key.shift><Key.shift><Key.shift><Key.shift><Key.shift><Key.shift><Key.shift><Key.shift><Key.shift><Key.shift><Key.shift><Key.shift><Key.shift><Key.shift><Key.shift><Key.shift>MARKETING<Key.space><Key.shift>INFOGRAPHIC<Key.space><Key.shift>CREATION<Key.space>AND<Key.space><Key.shift>PROMOTION
Screenshot: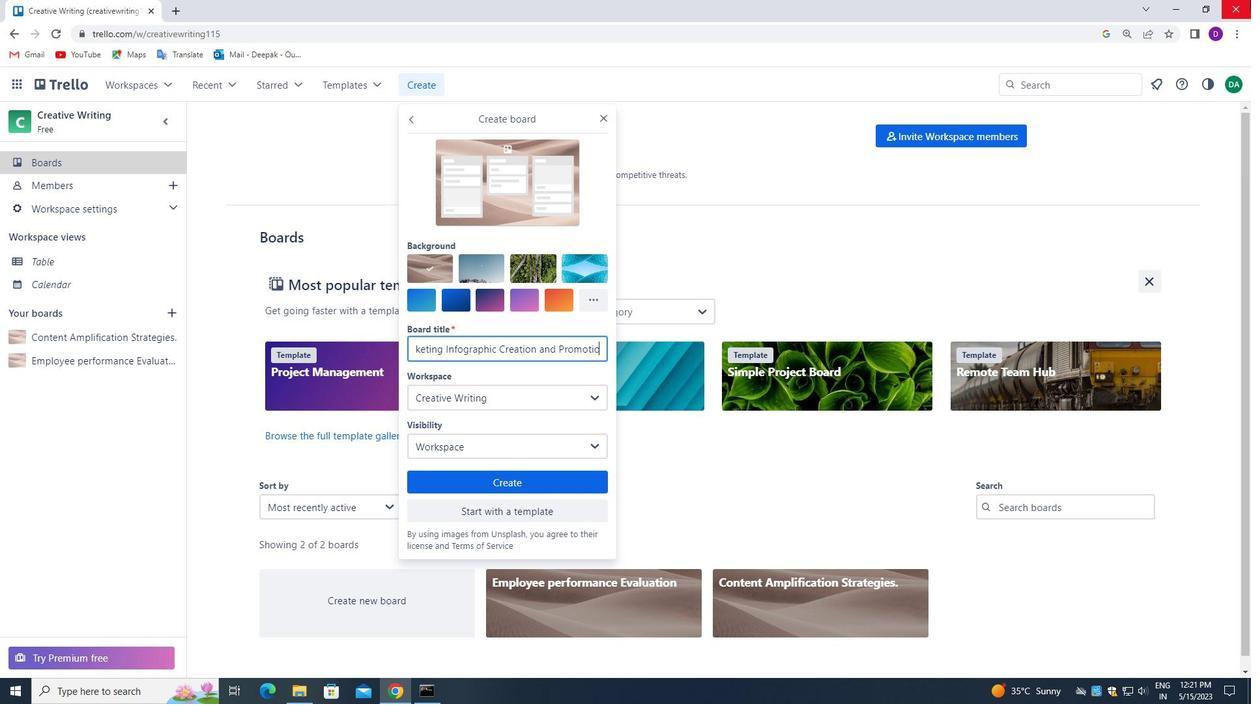 
Action: Mouse moved to (519, 475)
Screenshot: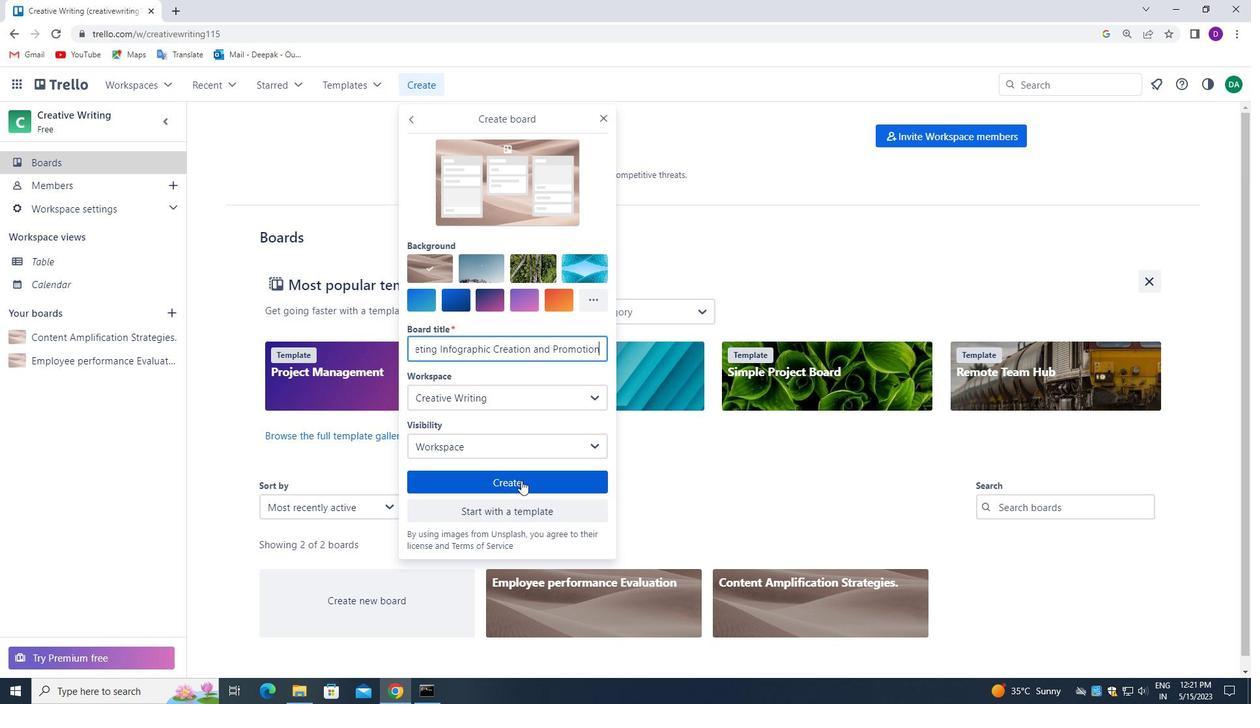 
Action: Mouse pressed left at (519, 475)
Screenshot: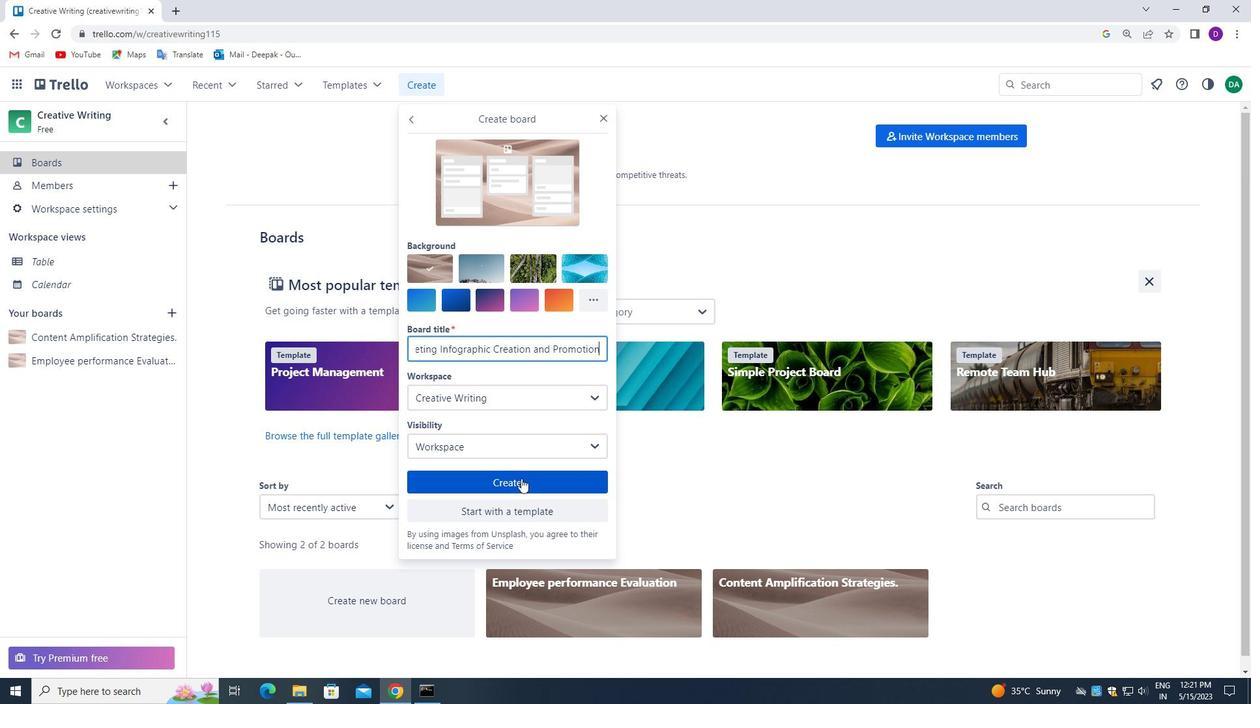 
Action: Mouse moved to (63, 157)
Screenshot: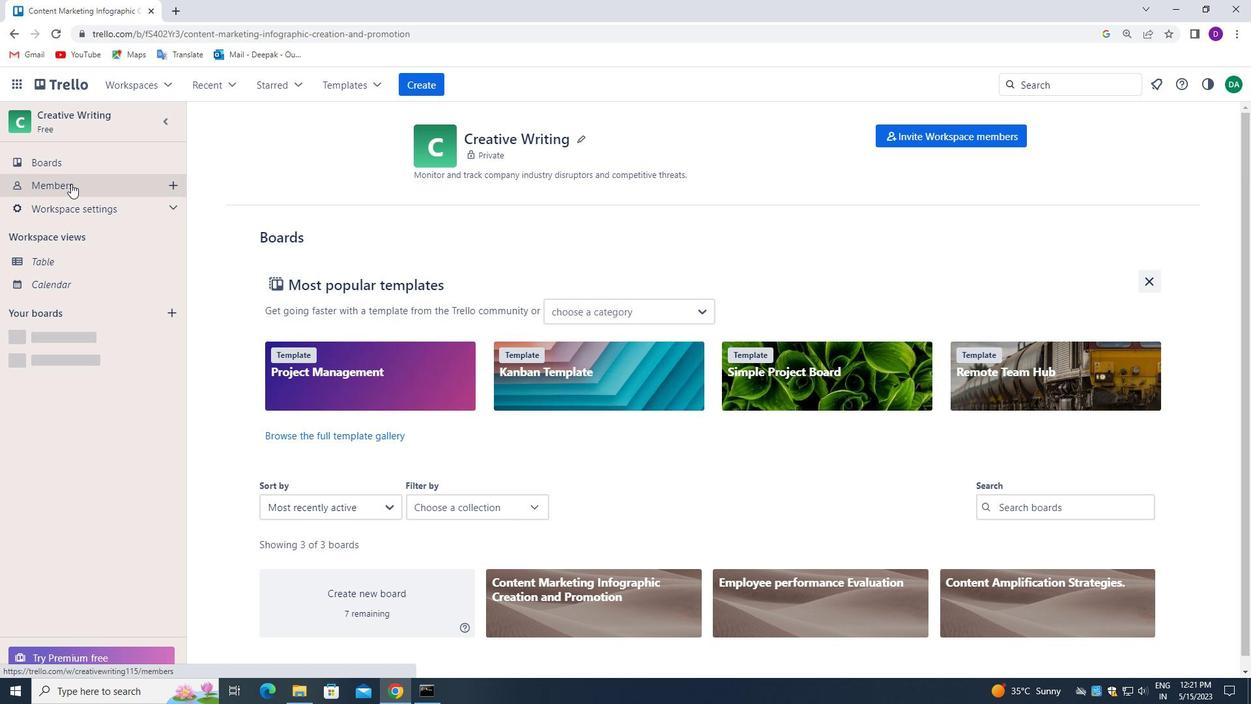 
Action: Mouse pressed left at (63, 157)
Screenshot: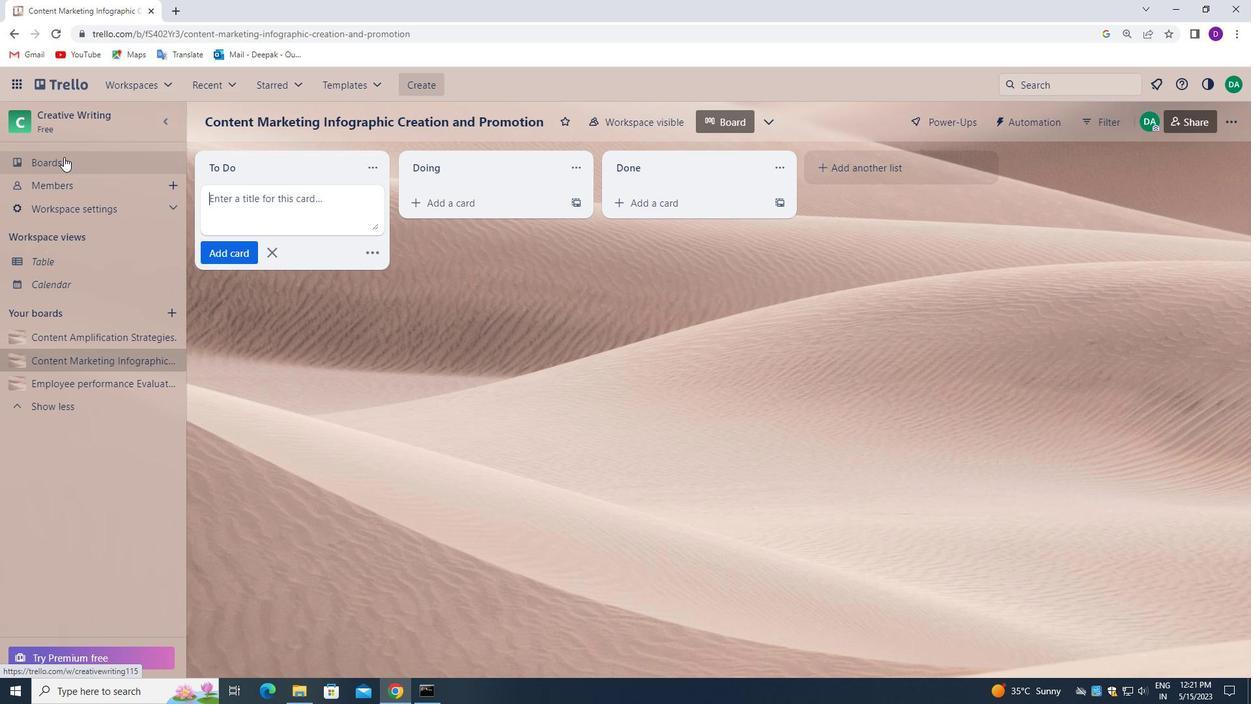 
